 Task: Open a blank google sheet and write heading  Expense ManagerAdd Datesin a column and its values below  '2023-05-01, 2023-05-03, 2023-05-05, 2023-05-10, 2023-05-15, 2023-05-20, 2023-05-25 & 2023-05-31'Add Categories in next column and its values below  Food, Transportation, Utilities, Food, Housing, Entertainment, Utilities & FoodAdd Descriptionsin next column and its values below  Grocery Store, Bus Fare, Internet Bill, Restaurant, Rent, Movie Tickets, Electricity Bill & Grocery StoreAdd Amountin next column and its values below  $50, $5, $60, $30, $800, $20, $70 & $40Save page Blaze Sales 
Action: Mouse moved to (26, 74)
Screenshot: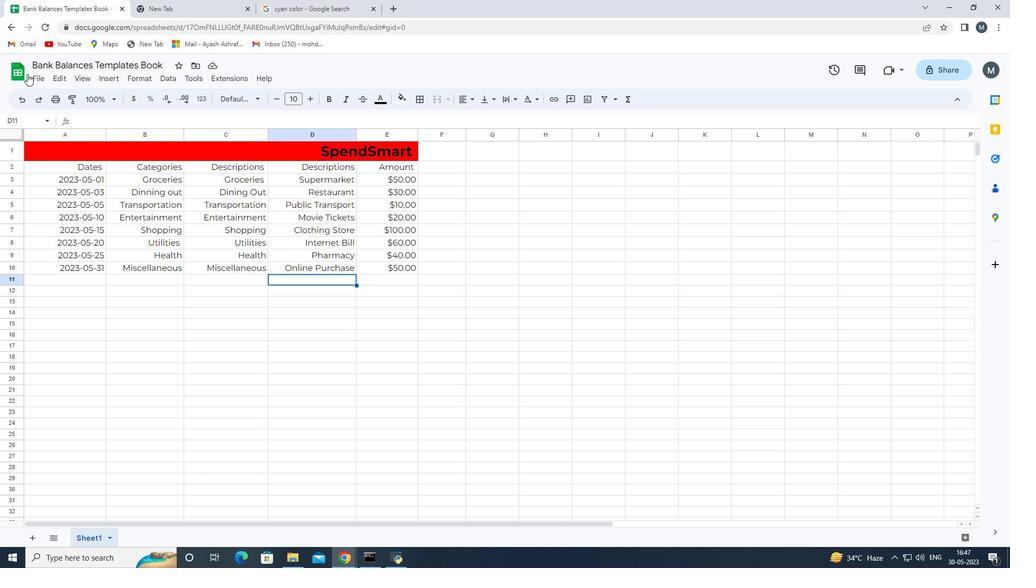 
Action: Mouse pressed left at (26, 74)
Screenshot: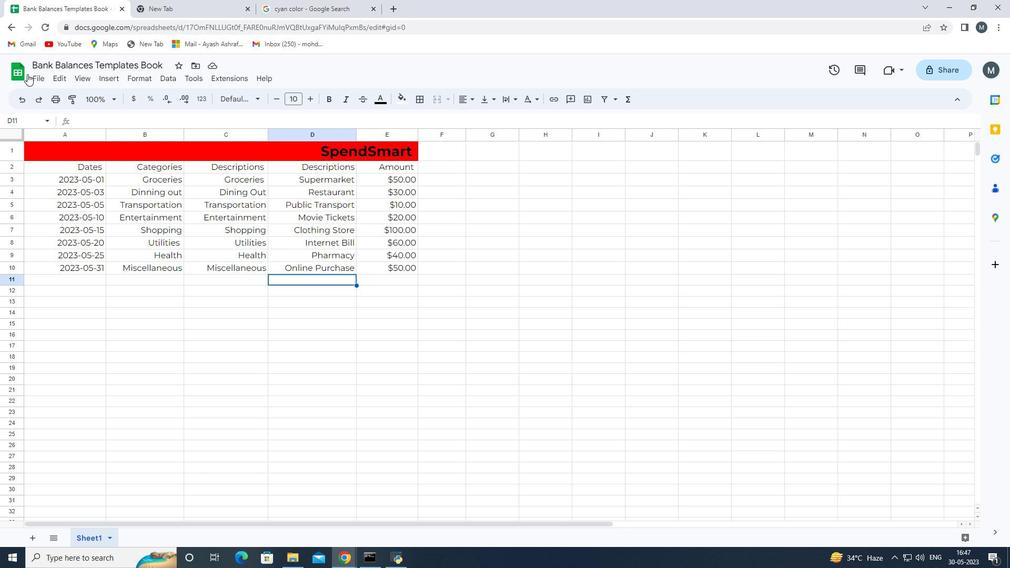 
Action: Mouse moved to (235, 165)
Screenshot: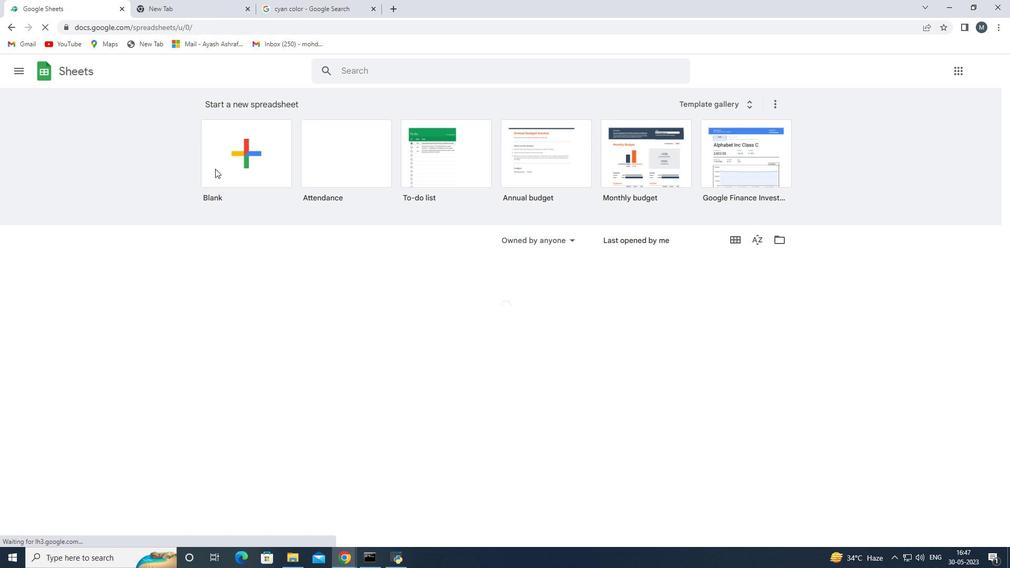 
Action: Mouse pressed left at (235, 165)
Screenshot: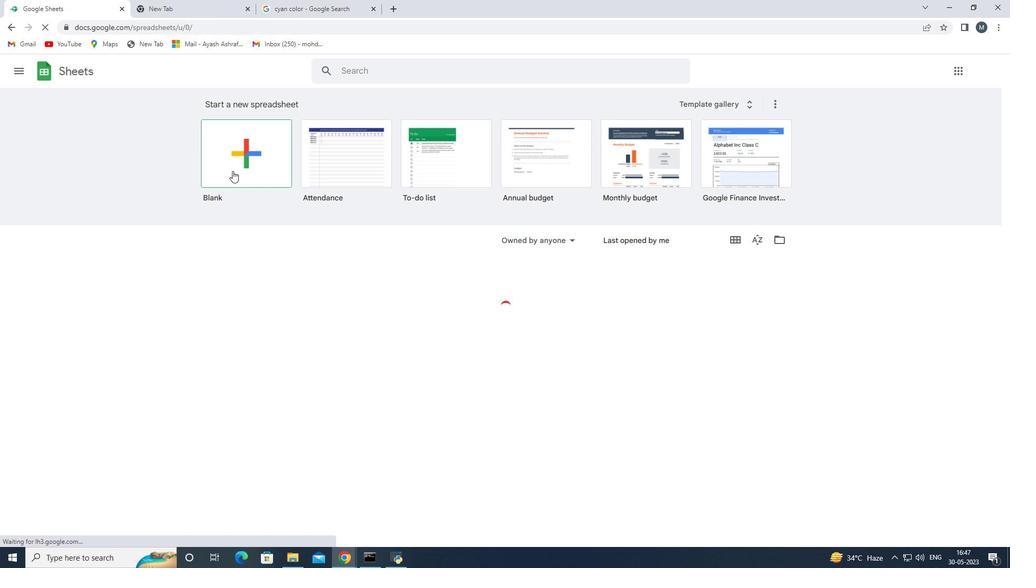 
Action: Mouse moved to (41, 149)
Screenshot: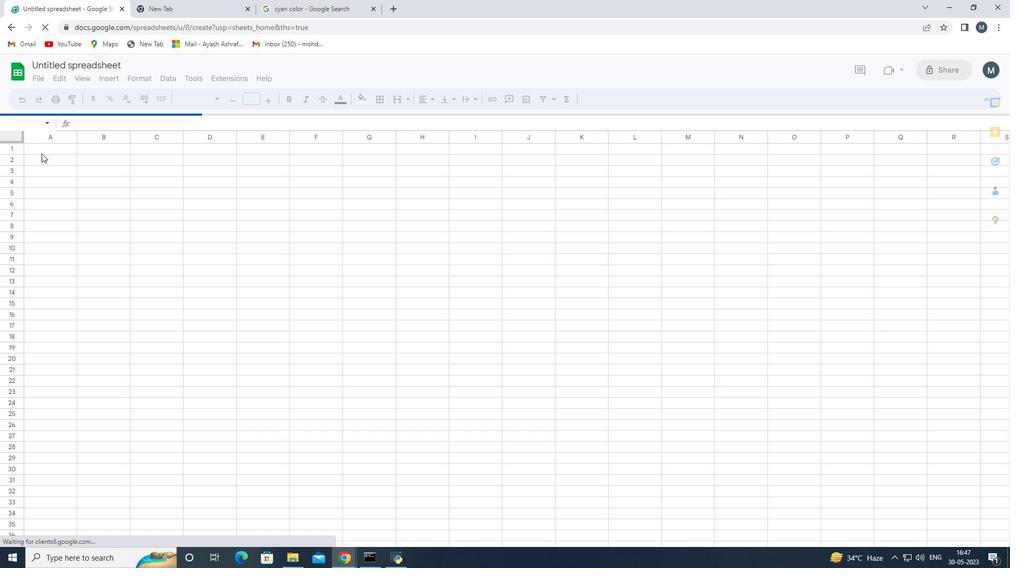 
Action: Mouse pressed left at (41, 149)
Screenshot: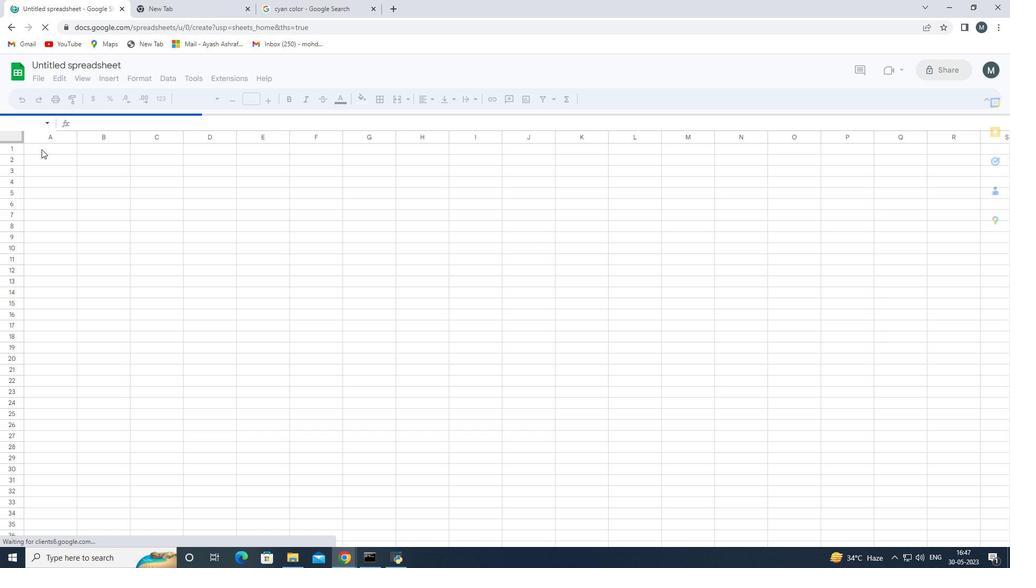 
Action: Mouse pressed left at (41, 149)
Screenshot: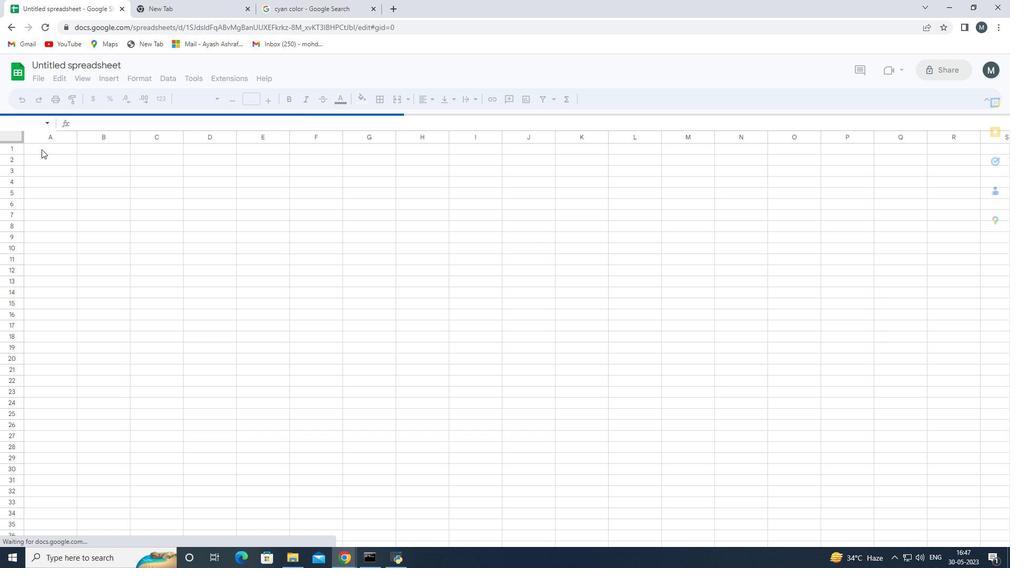 
Action: Mouse moved to (42, 147)
Screenshot: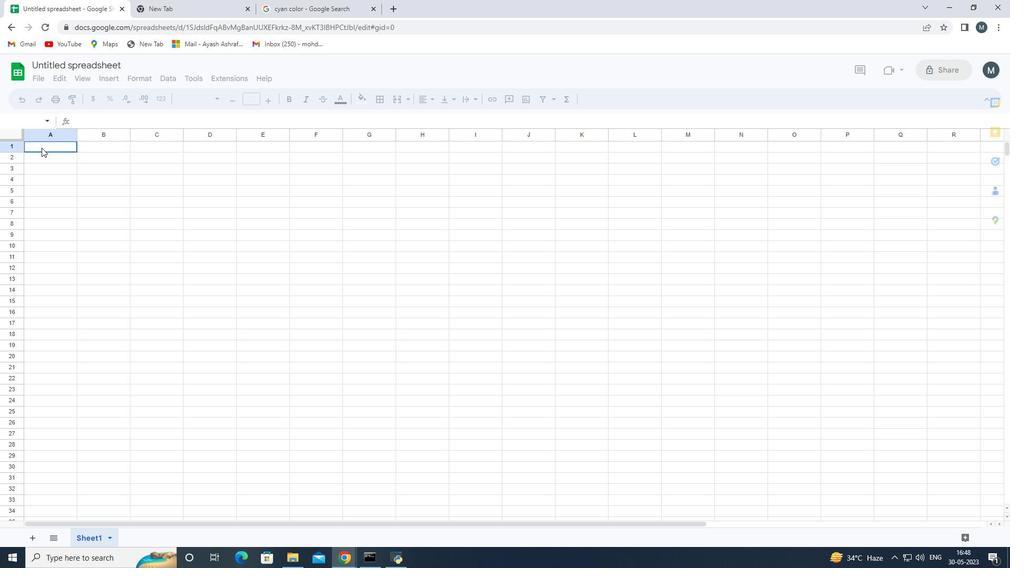 
Action: Mouse pressed left at (42, 147)
Screenshot: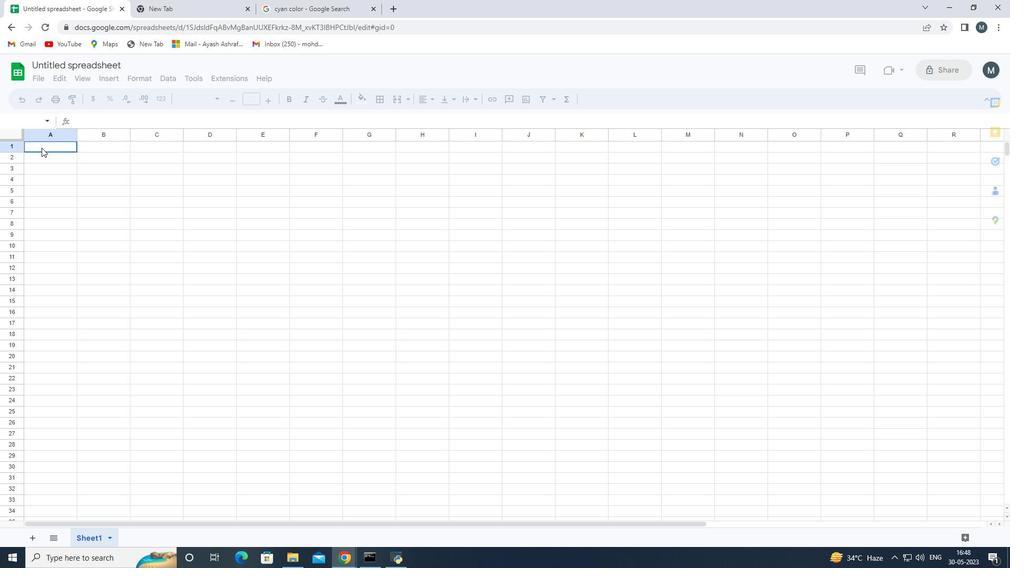 
Action: Key pressed <Key.shift>Heading<Key.shift><Key.shift><Key.shift><Key.shift><Key.shift><Key.shift>Expense<Key.space><Key.shift>MAnager<Key.backspace><Key.backspace><Key.backspace><Key.backspace><Key.backspace><Key.backspace>anager<Key.enter><Key.shift>Dates<Key.enter>
Screenshot: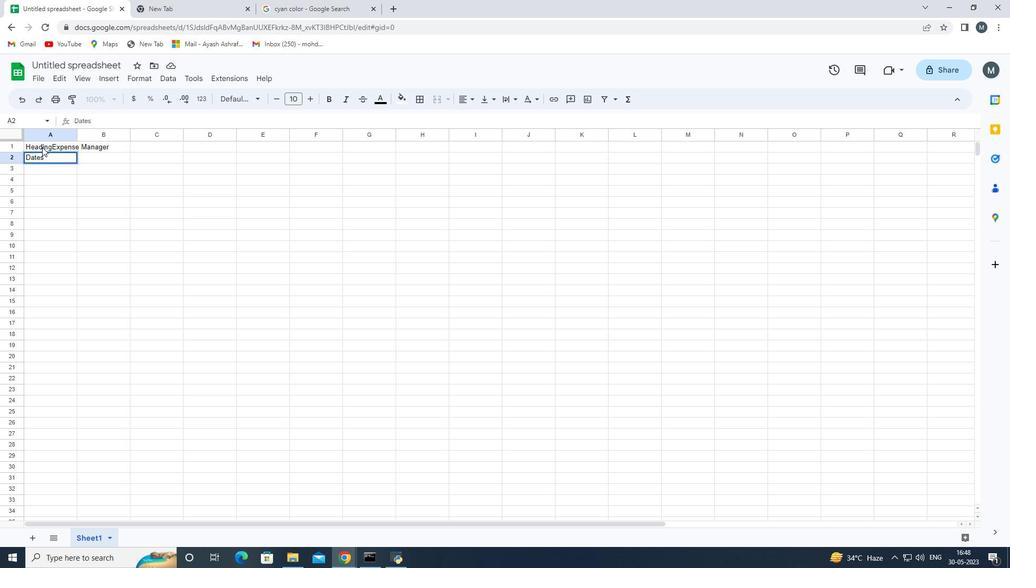 
Action: Mouse moved to (146, 126)
Screenshot: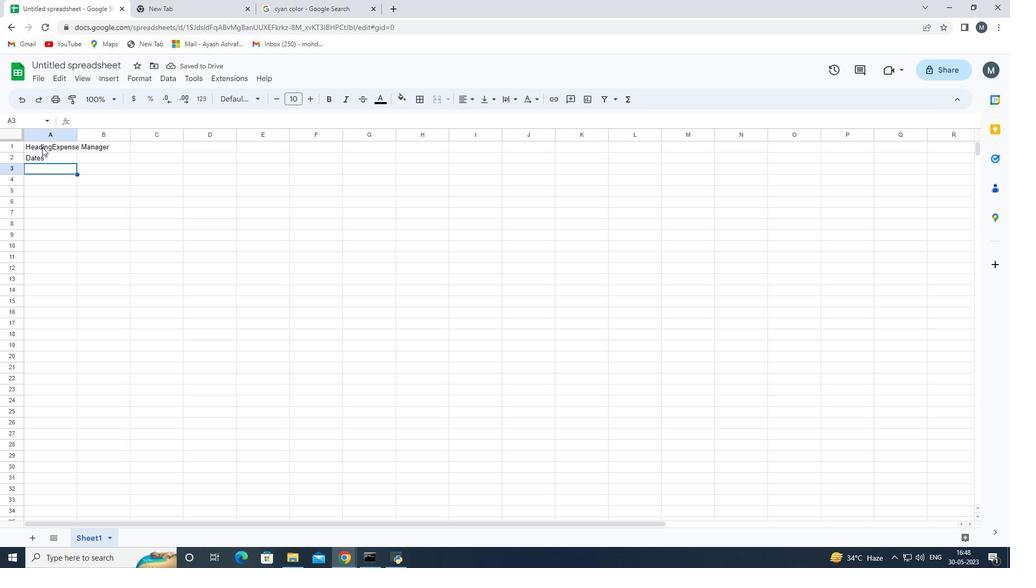 
Action: Key pressed 202
Screenshot: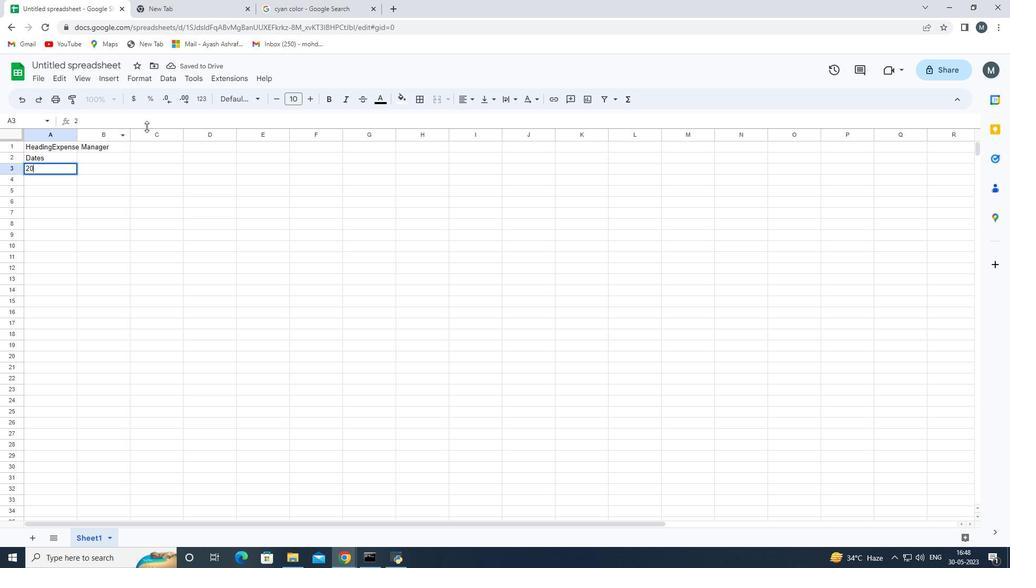 
Action: Mouse moved to (866, 113)
Screenshot: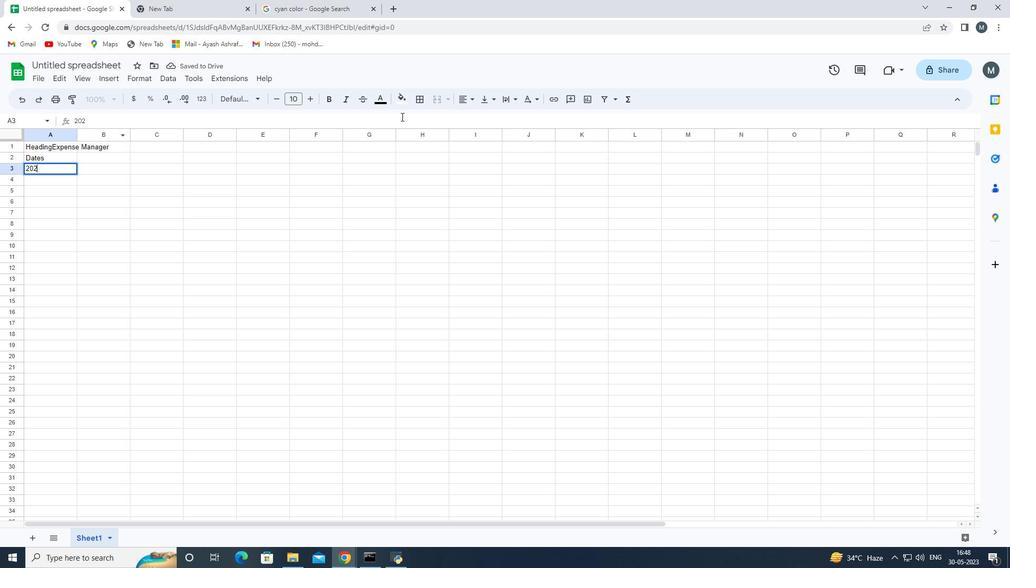 
Action: Key pressed 3-05-01<Key.enter>
Screenshot: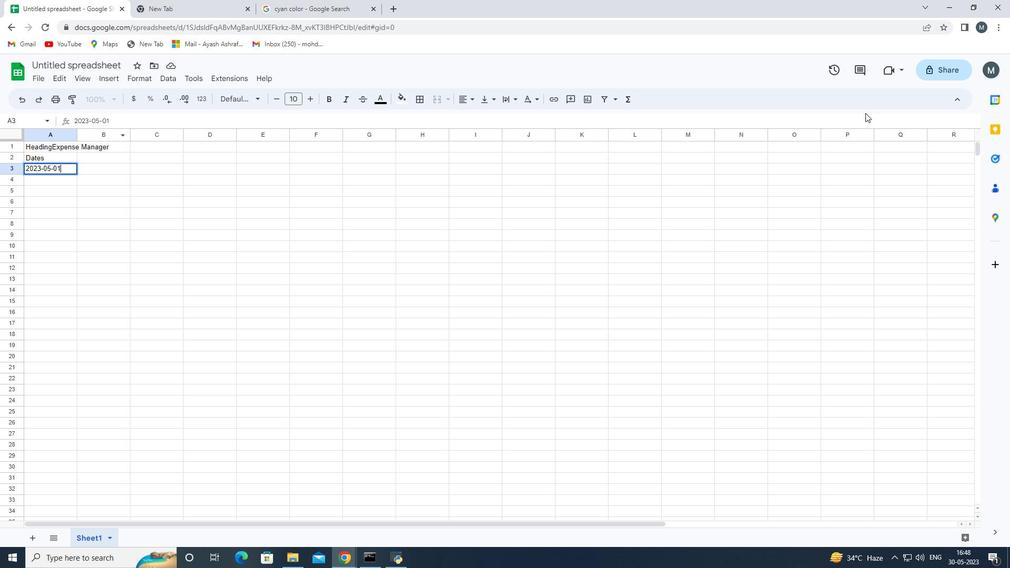 
Action: Mouse moved to (931, 119)
Screenshot: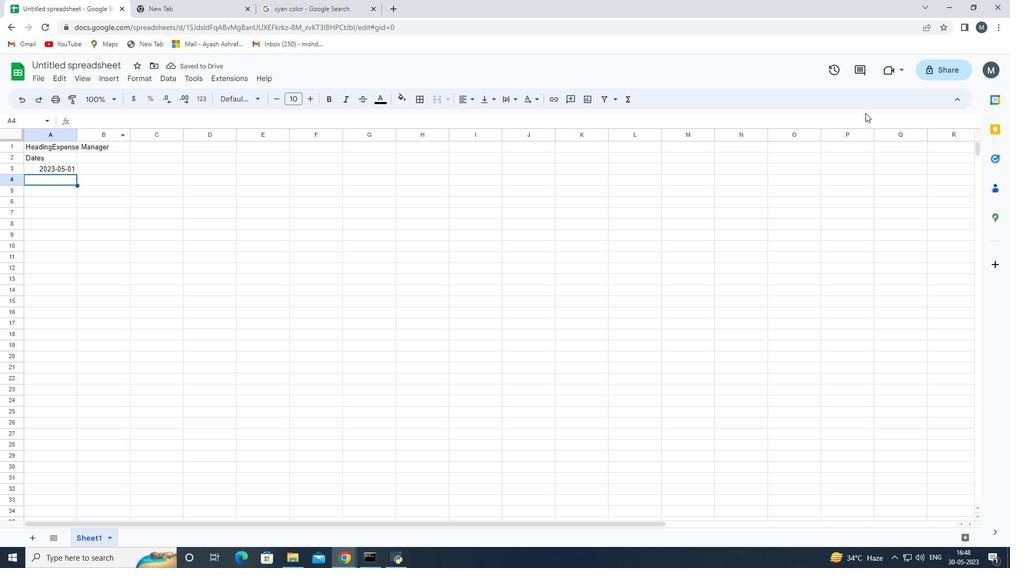 
Action: Key pressed 2023-05-
Screenshot: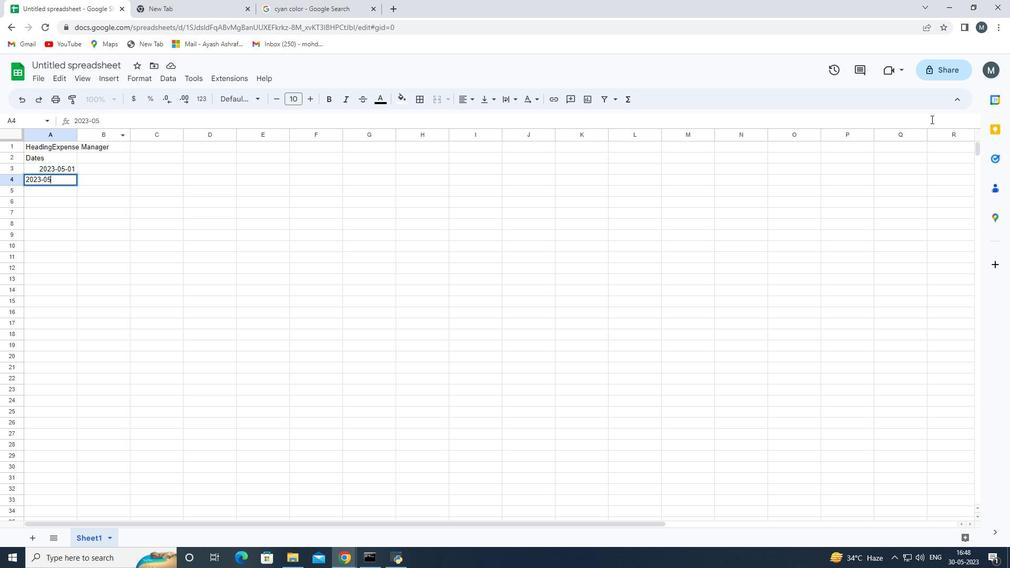 
Action: Mouse moved to (947, 121)
Screenshot: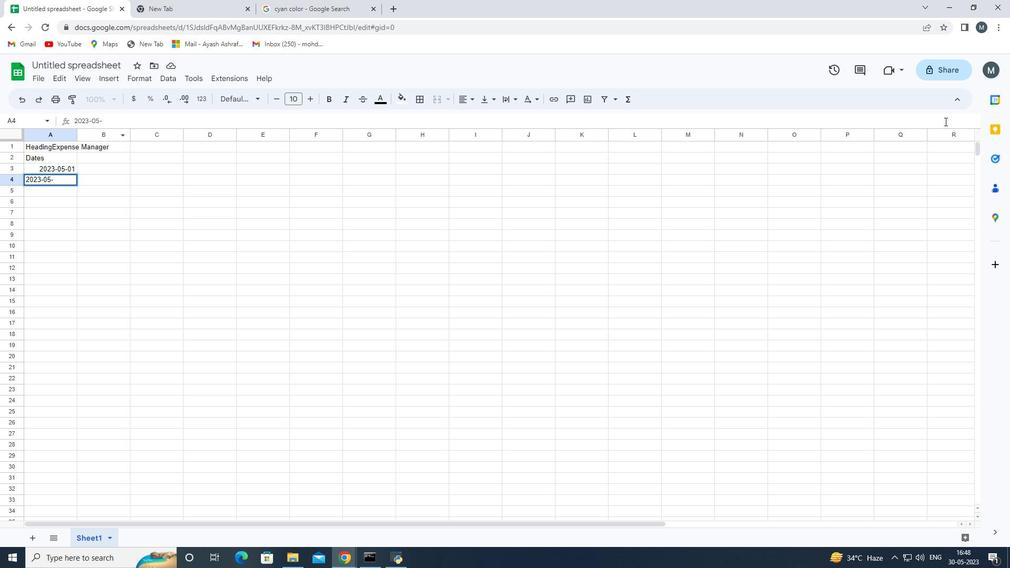 
Action: Key pressed 03-<Key.backspace><Key.enter>2023-05-05<Key.enter>2023
Screenshot: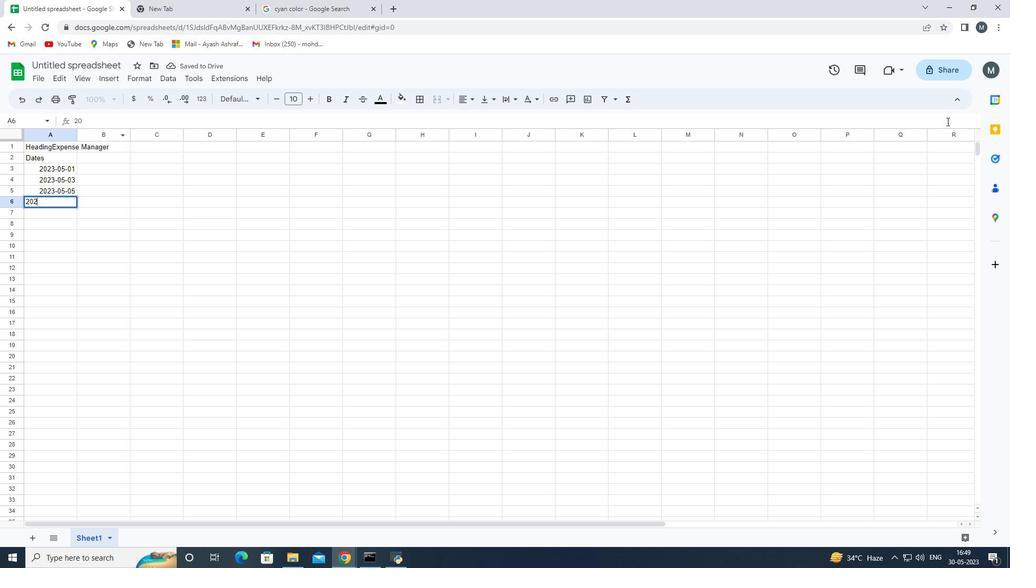 
Action: Mouse moved to (950, 121)
Screenshot: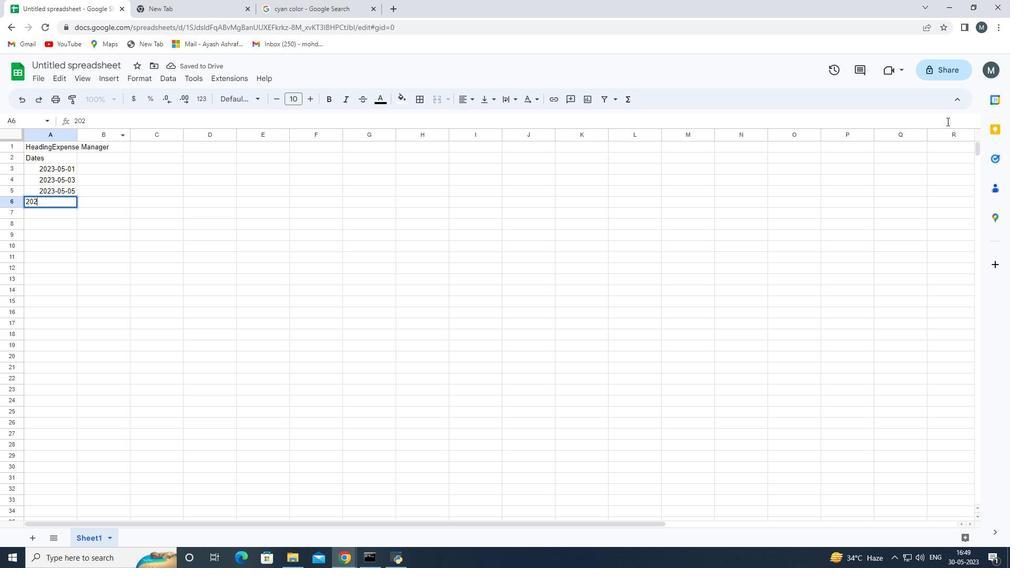 
Action: Key pressed -05
Screenshot: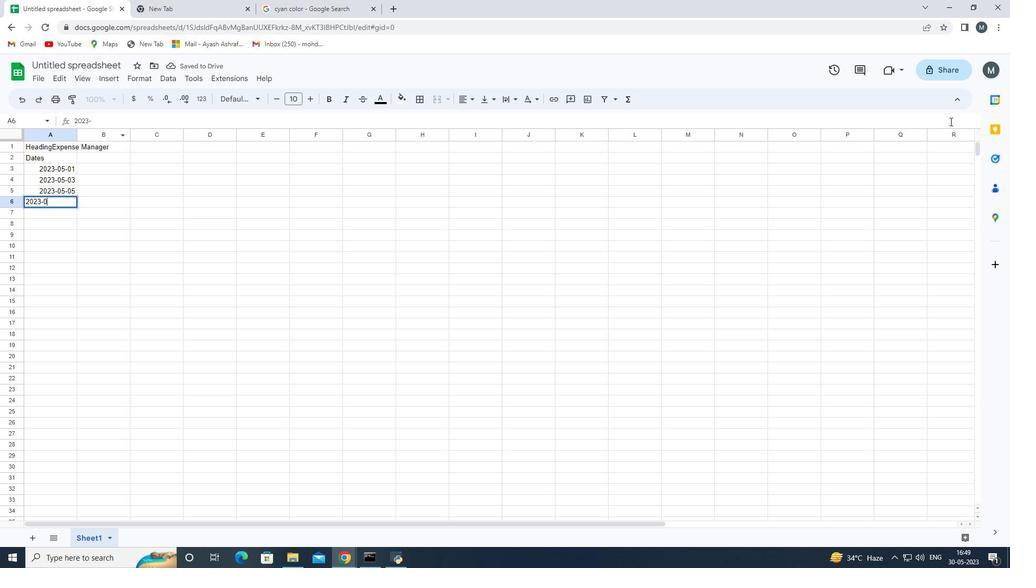 
Action: Mouse moved to (958, 119)
Screenshot: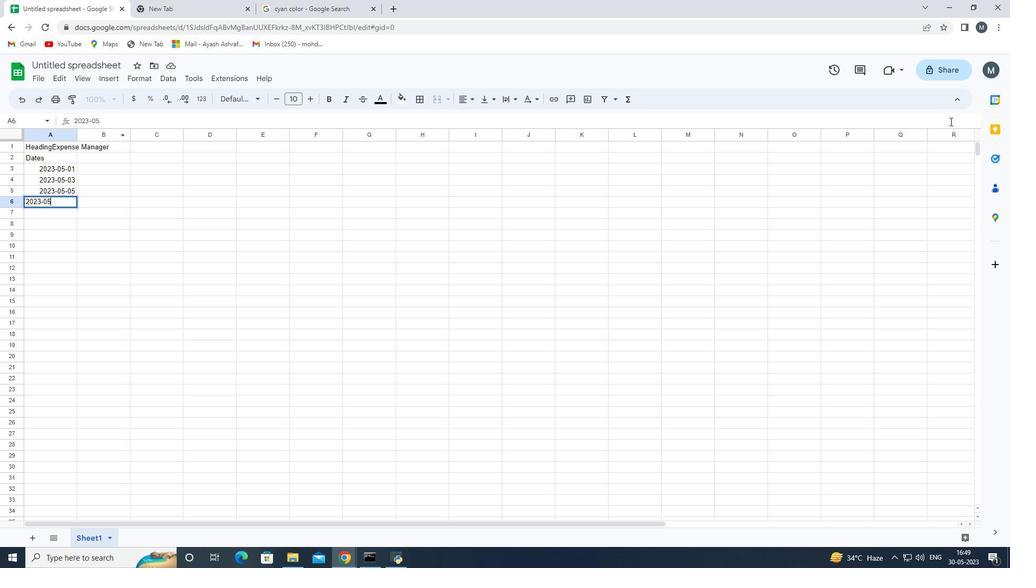 
Action: Key pressed -10<Key.enter>2023-05-15<Key.enter>2023-05-20<Key.enter>2023-05-25<Key.enter>2023-05-31<Key.enter>
Screenshot: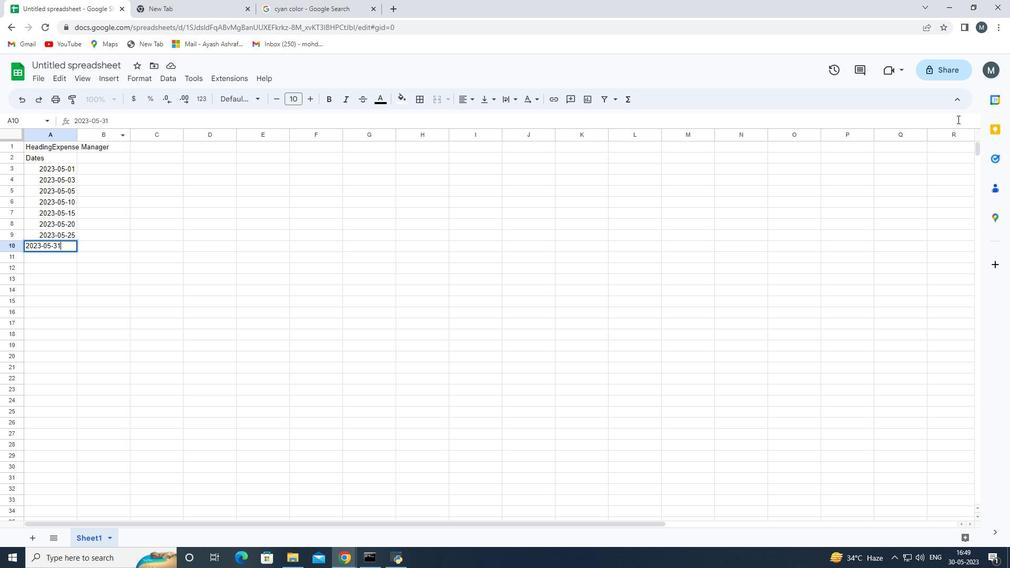 
Action: Mouse moved to (108, 170)
Screenshot: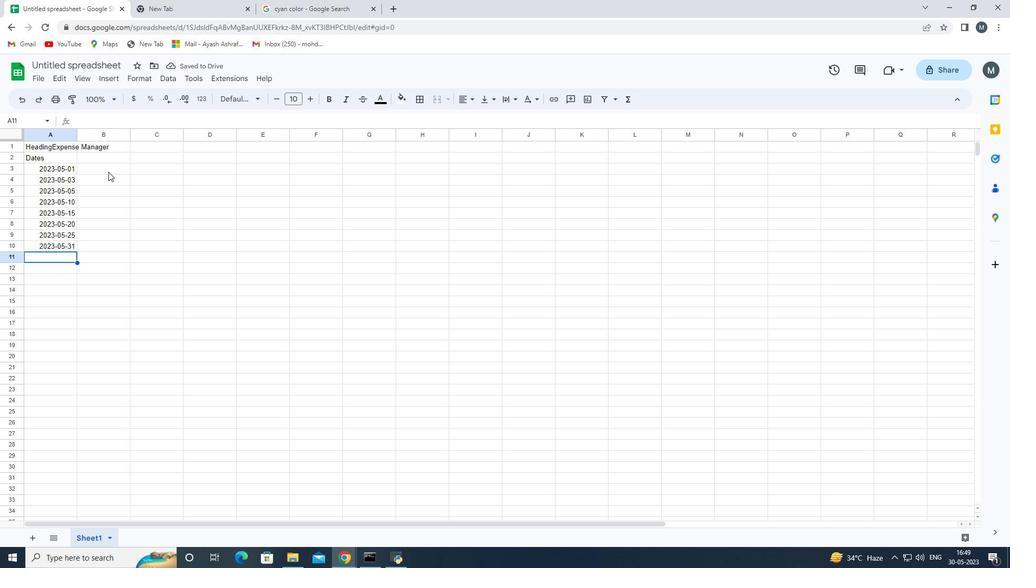 
Action: Mouse pressed left at (108, 170)
Screenshot: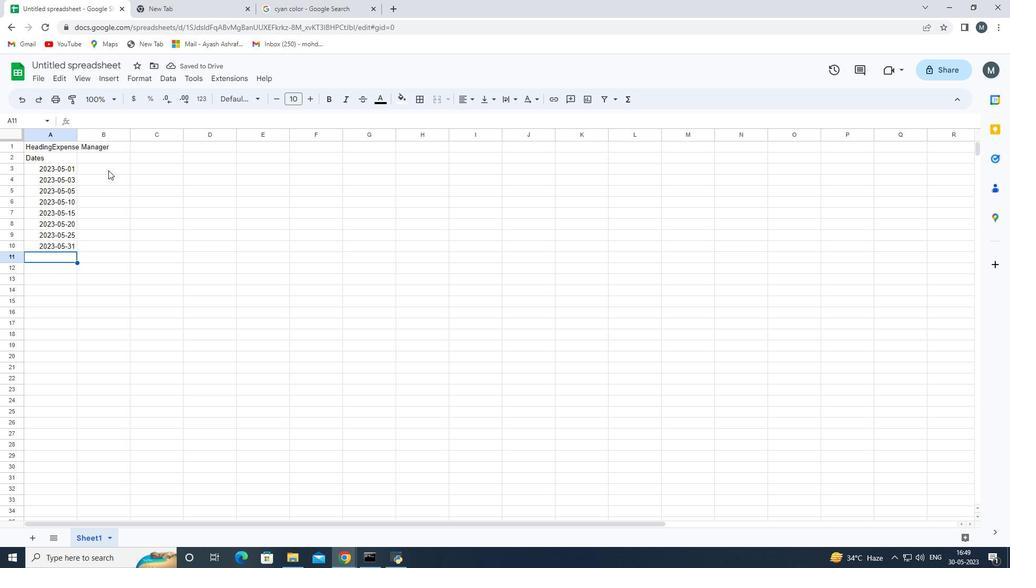 
Action: Mouse pressed left at (108, 170)
Screenshot: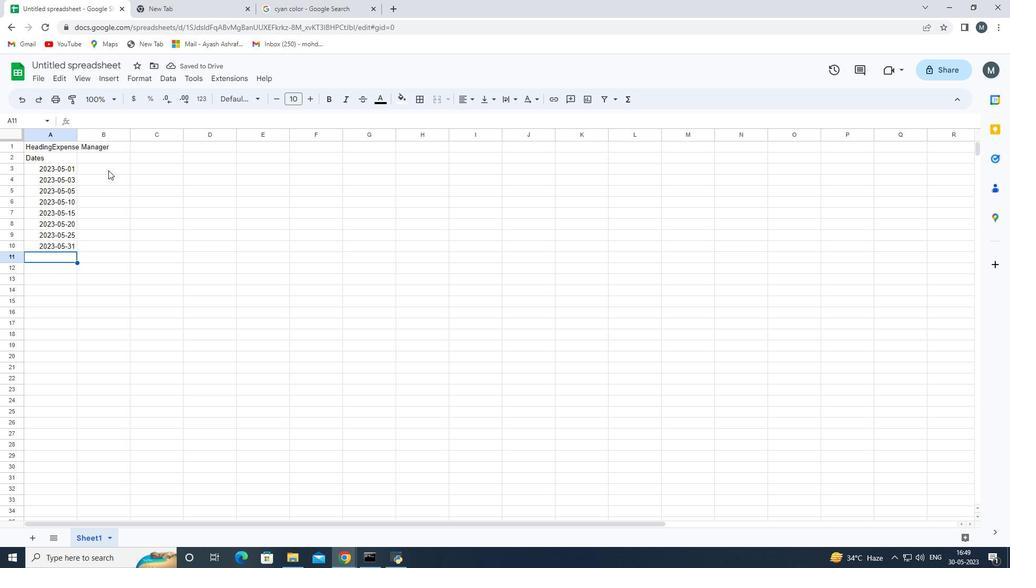 
Action: Key pressed c<Key.shift><Key.backspace><Key.shift>CAte<Key.backspace><Key.backspace><Key.backspace>ategories<Key.enter><Key.shift><Key.shift>Food<Key.space><Key.enter><Key.shift>Transportation<Key.space><Key.shift>Ut<Key.backspace><Key.backspace><Key.enter><Key.shift>Utilities<Key.enter><Key.shift>Food<Key.enter><Key.shift><Key.shift><Key.shift><Key.shift><Key.shift><Key.shift><Key.shift><Key.shift><Key.shift><Key.shift>Housing<Key.enter><Key.shift><Key.shift><Key.shift><Key.shift><Key.shift><Key.shift><Key.shift><Key.shift>Entertainment<Key.enter><Key.shift>Utilities<Key.enter>
Screenshot: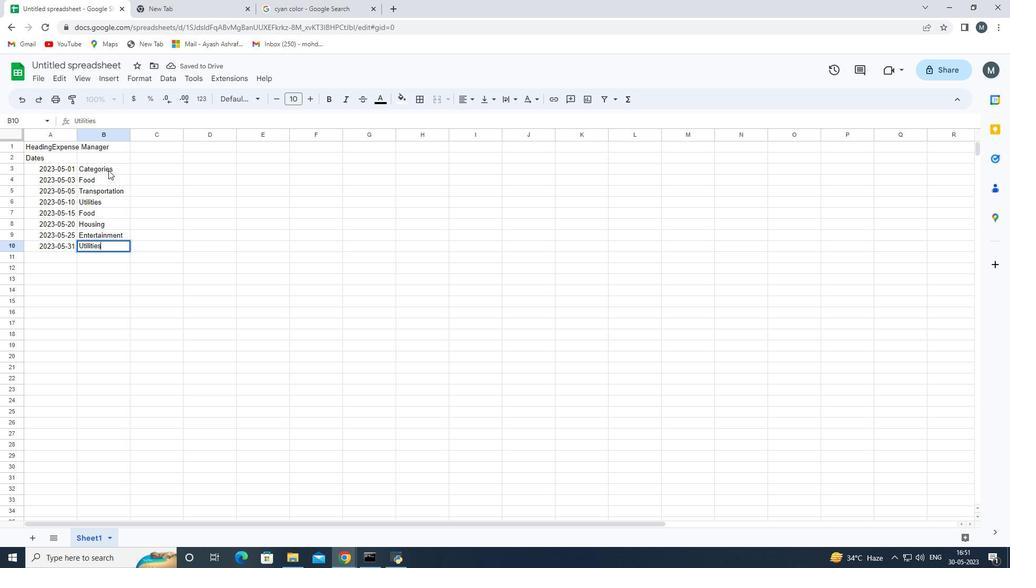 
Action: Mouse moved to (159, 166)
Screenshot: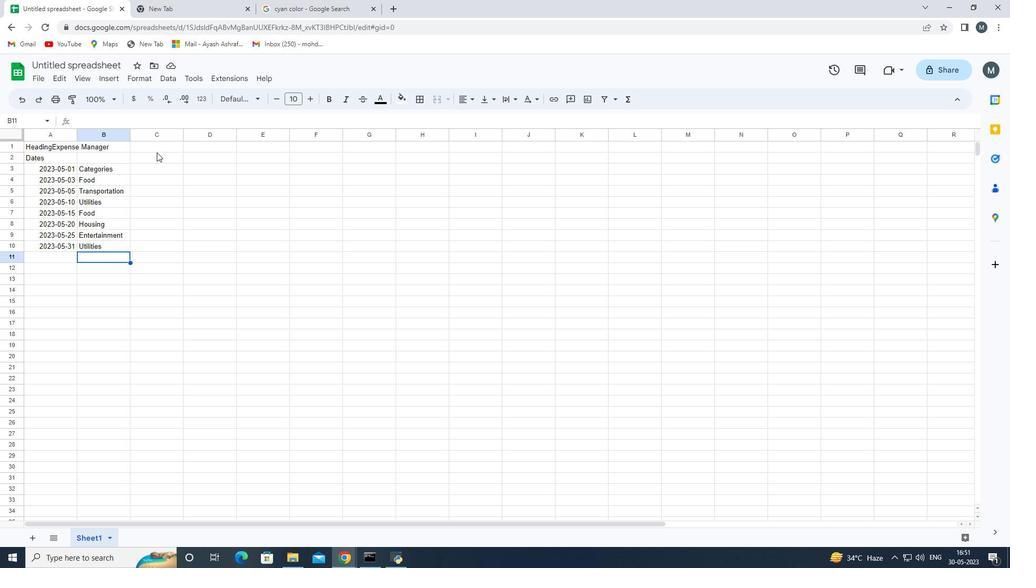 
Action: Mouse pressed left at (159, 166)
Screenshot: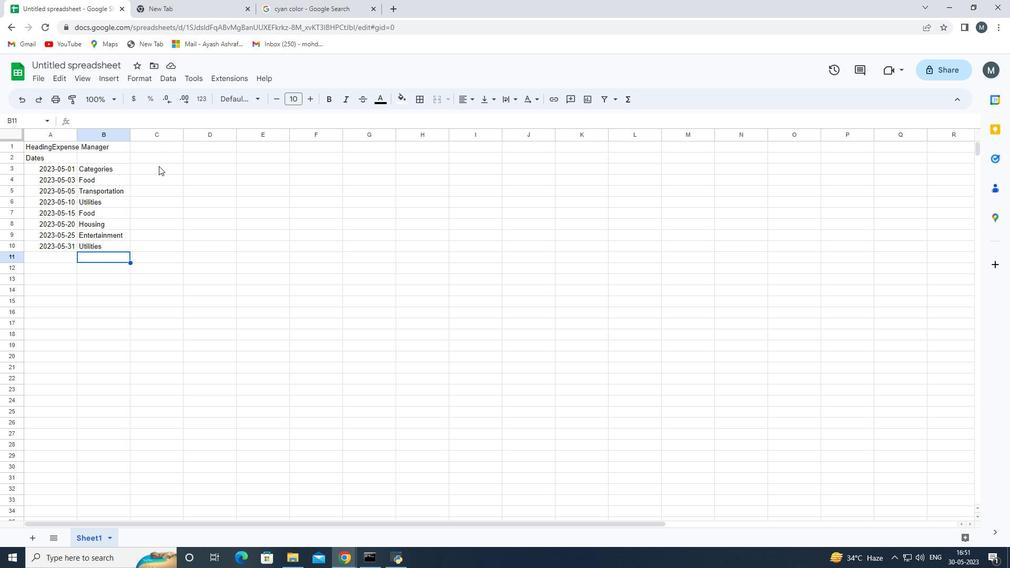 
Action: Mouse moved to (105, 164)
Screenshot: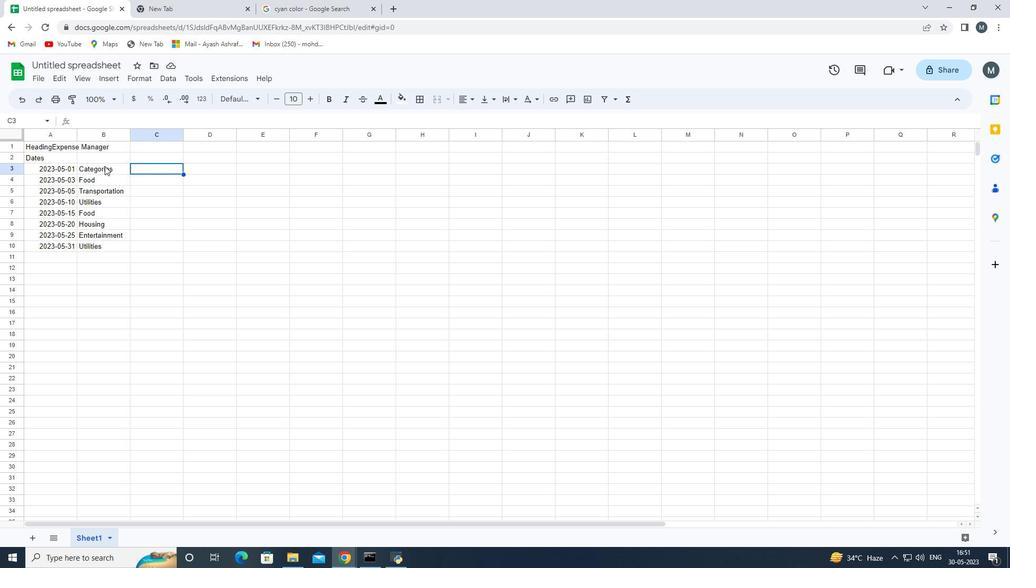 
Action: Mouse pressed left at (105, 164)
Screenshot: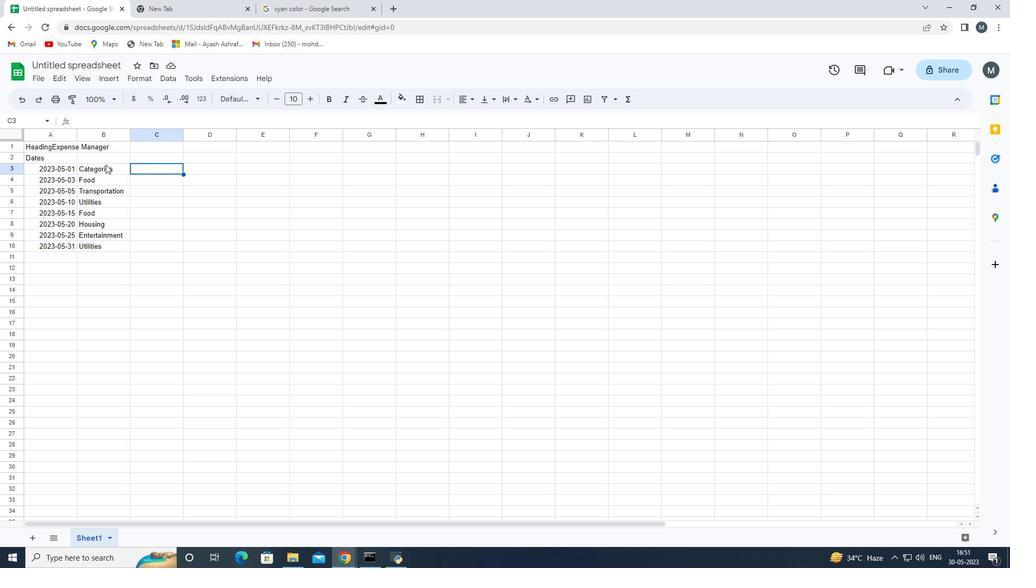 
Action: Mouse moved to (96, 257)
Screenshot: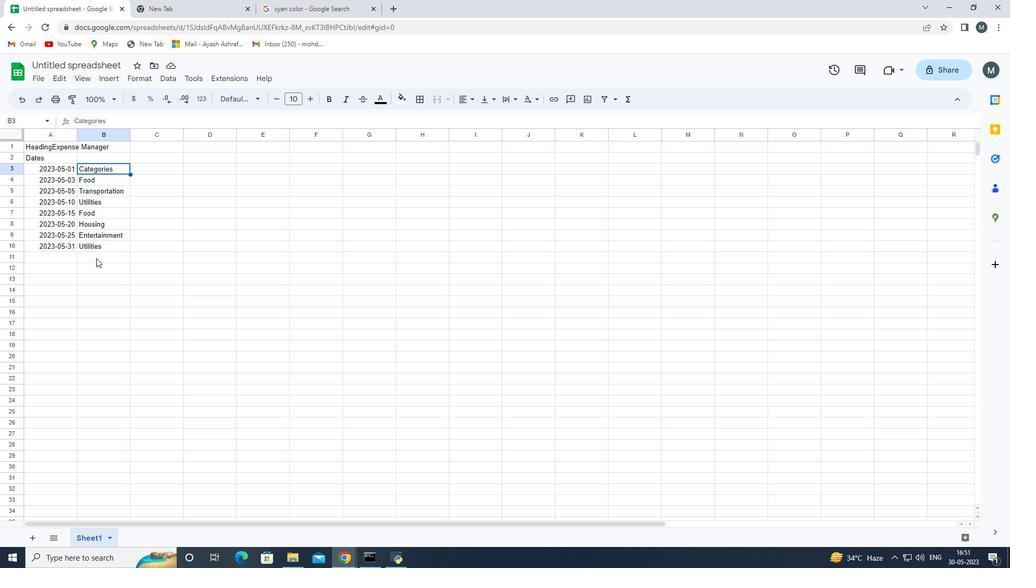
Action: Mouse pressed left at (96, 257)
Screenshot: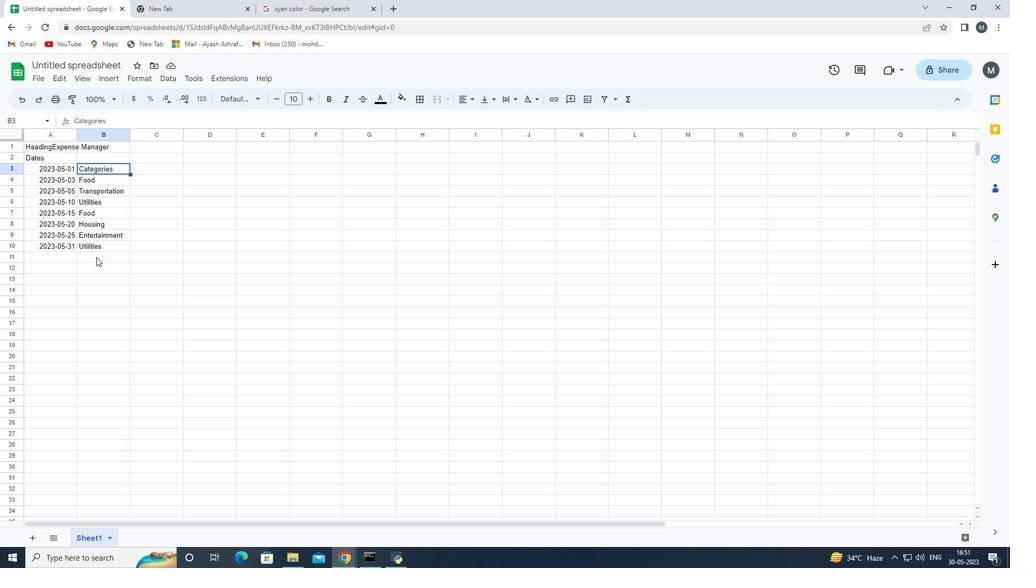 
Action: Mouse moved to (99, 245)
Screenshot: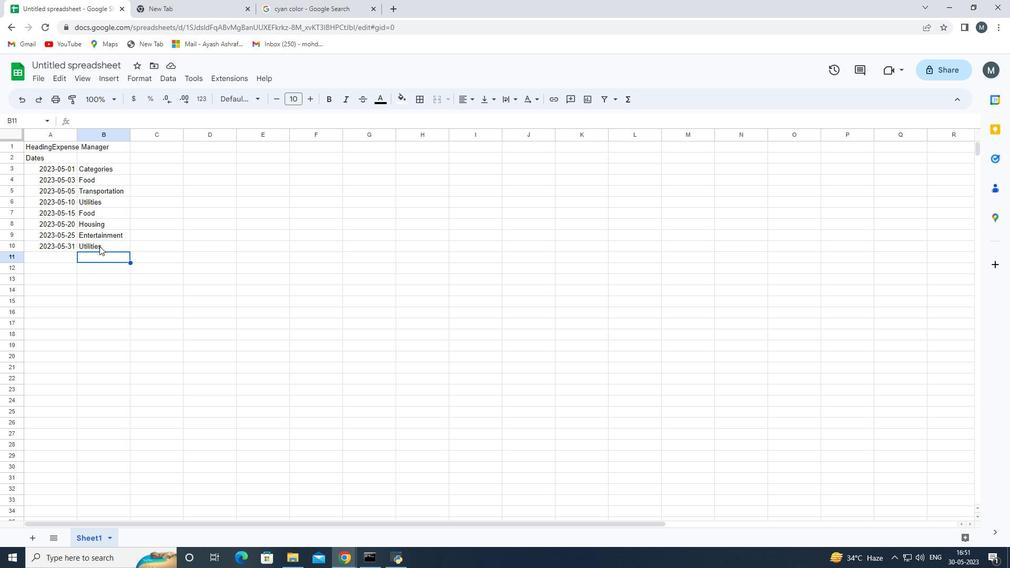 
Action: Mouse pressed left at (99, 245)
Screenshot: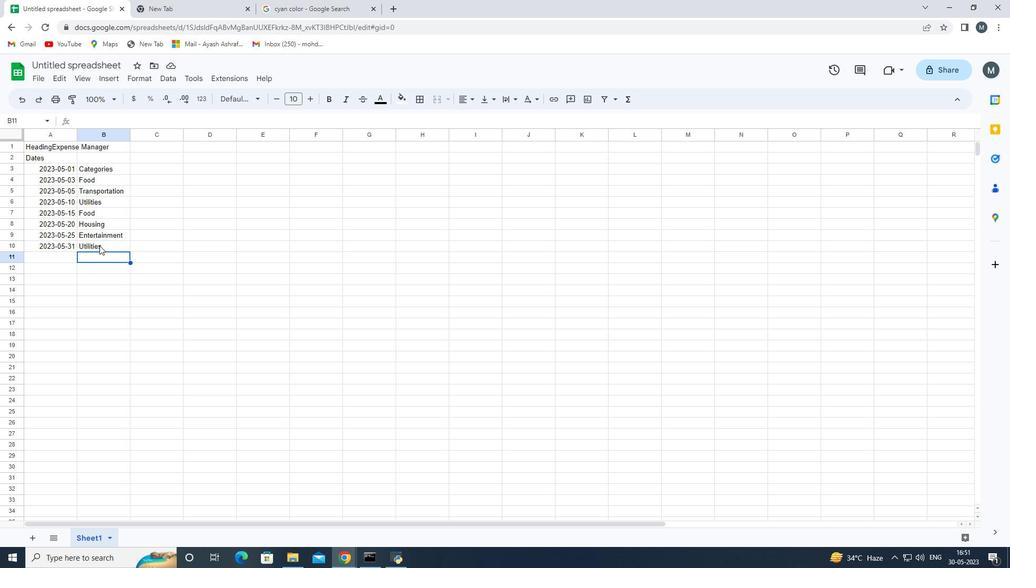 
Action: Mouse pressed left at (99, 245)
Screenshot: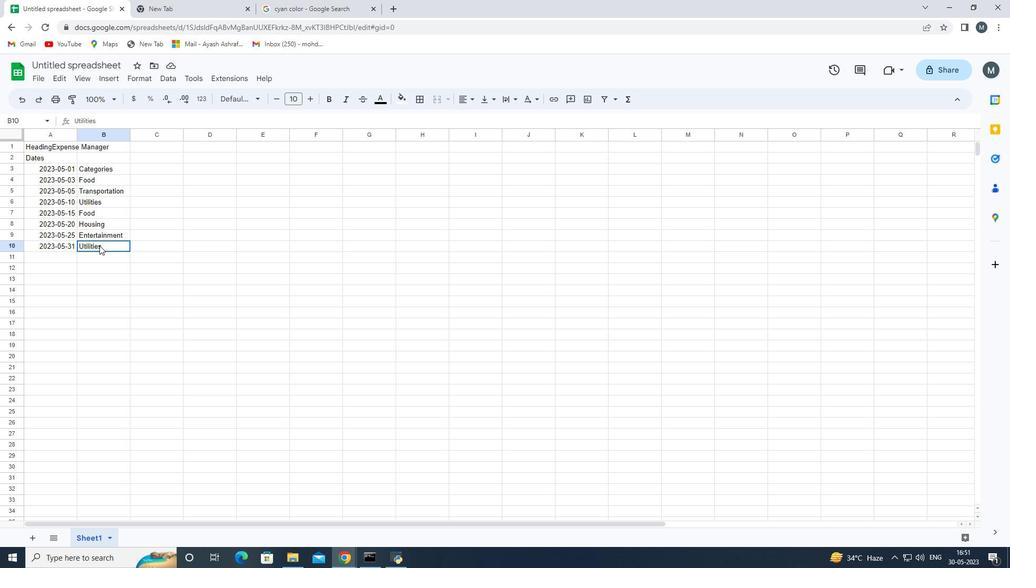 
Action: Mouse moved to (110, 170)
Screenshot: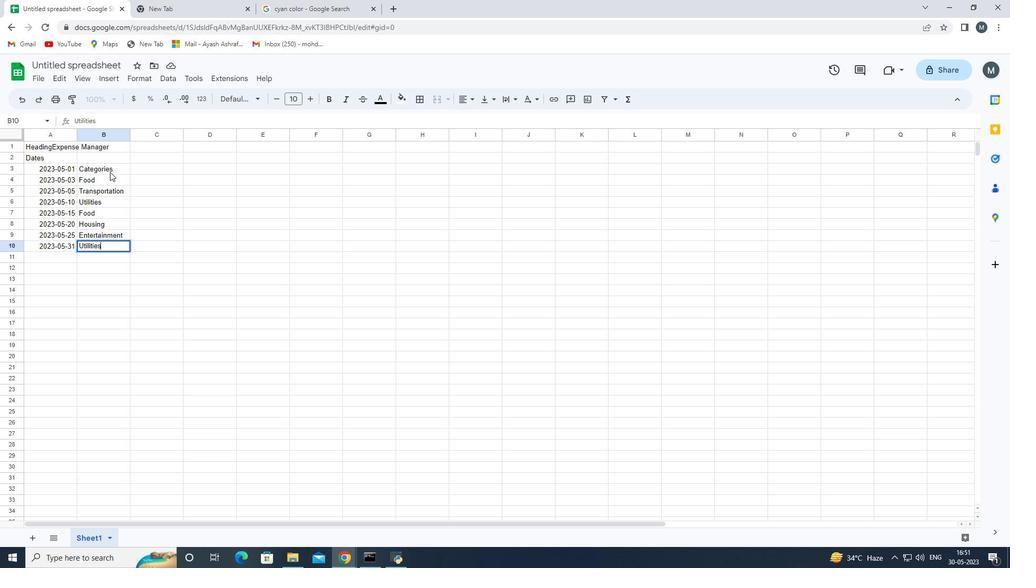 
Action: Mouse pressed left at (110, 170)
Screenshot: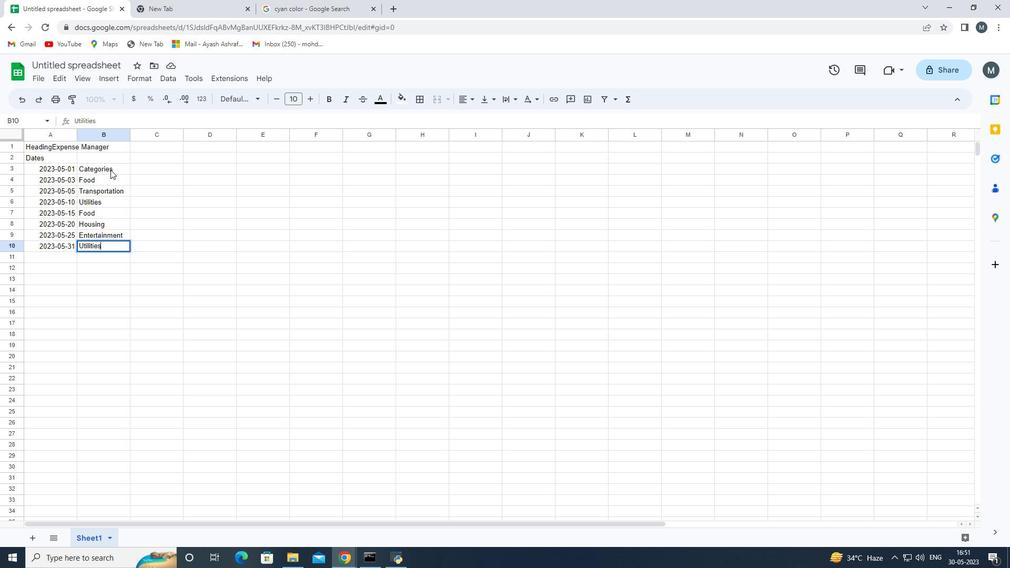 
Action: Mouse moved to (96, 254)
Screenshot: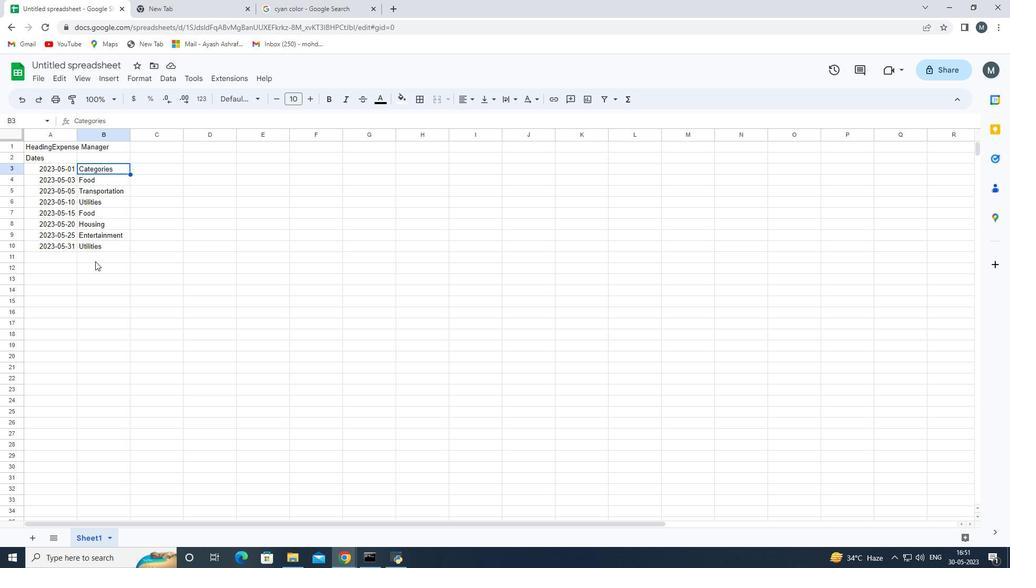 
Action: Mouse pressed left at (96, 254)
Screenshot: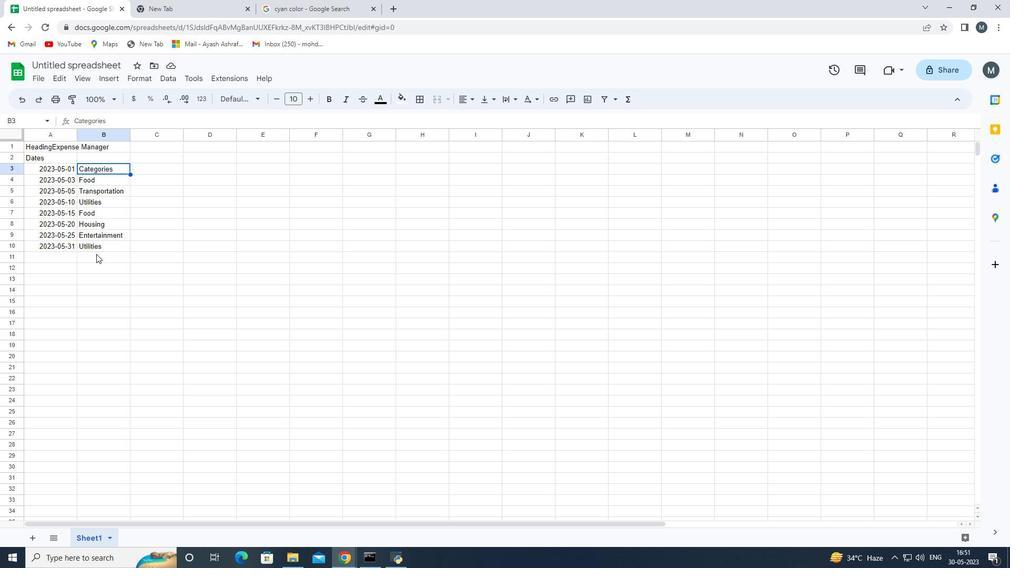 
Action: Mouse pressed left at (96, 254)
Screenshot: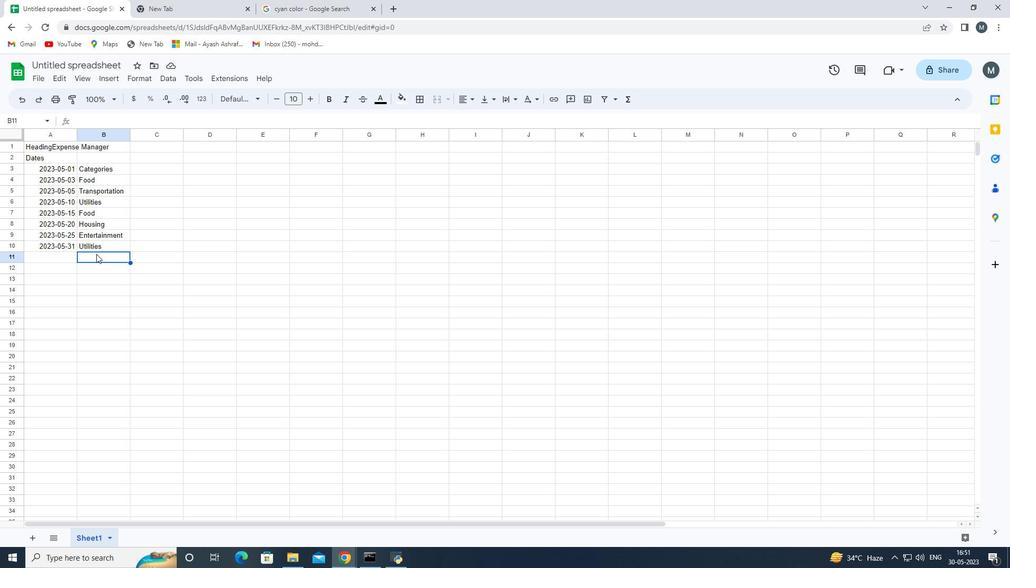 
Action: Mouse moved to (96, 253)
Screenshot: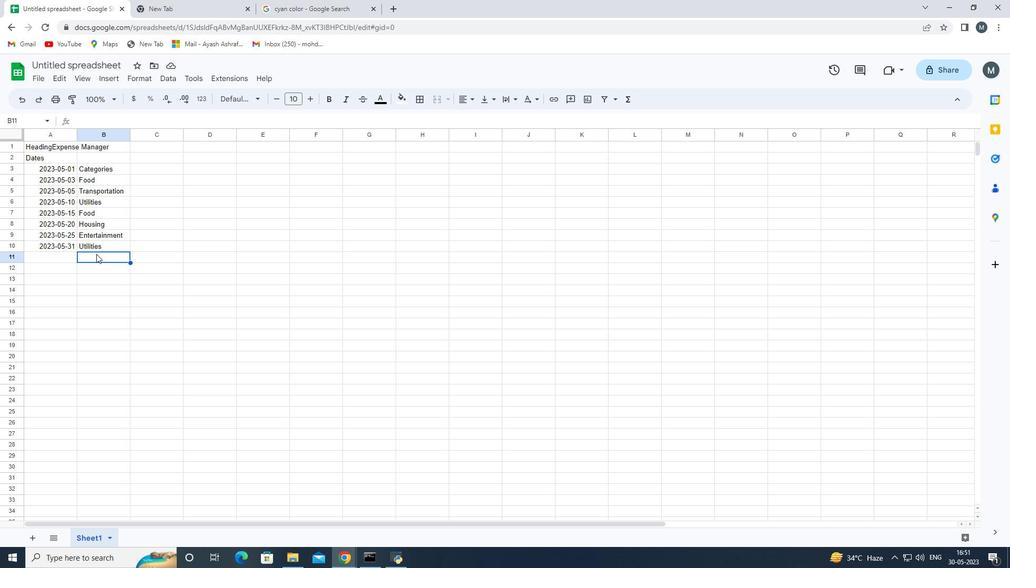
Action: Mouse pressed left at (96, 253)
Screenshot: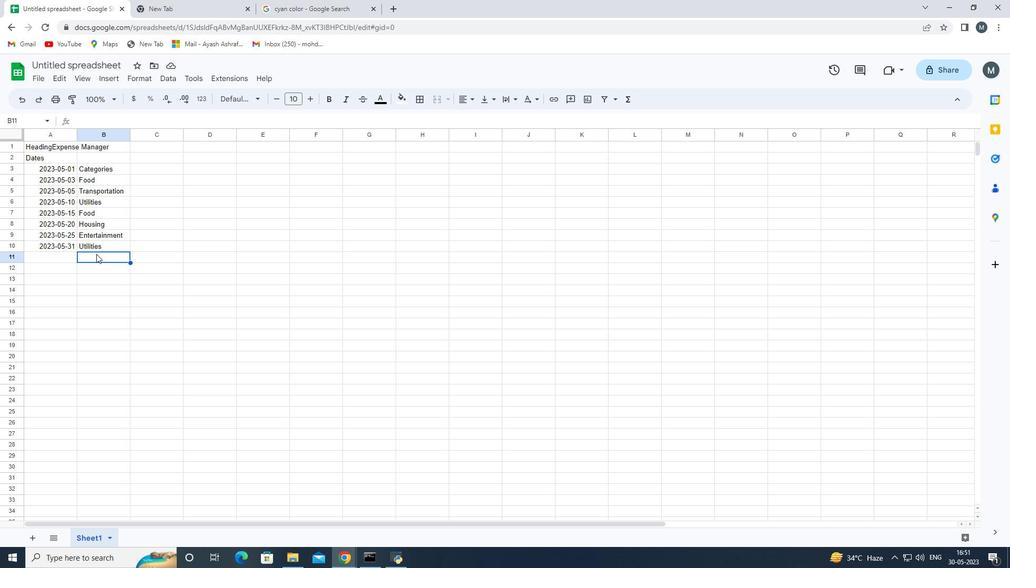 
Action: Key pressed <Key.shift><Key.shift><Key.shift>Food<Key.enter>
Screenshot: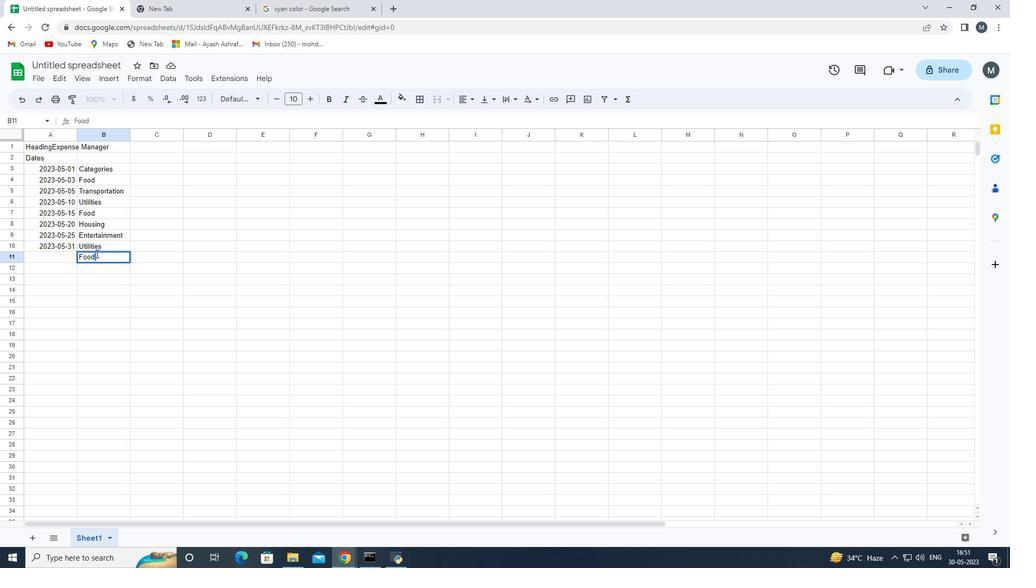 
Action: Mouse moved to (101, 169)
Screenshot: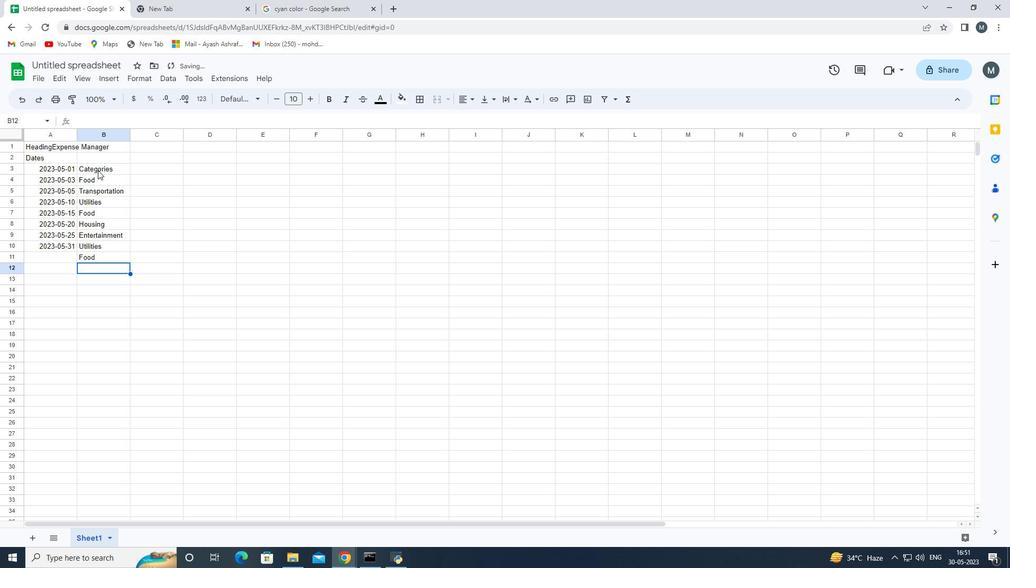 
Action: Mouse pressed left at (101, 169)
Screenshot: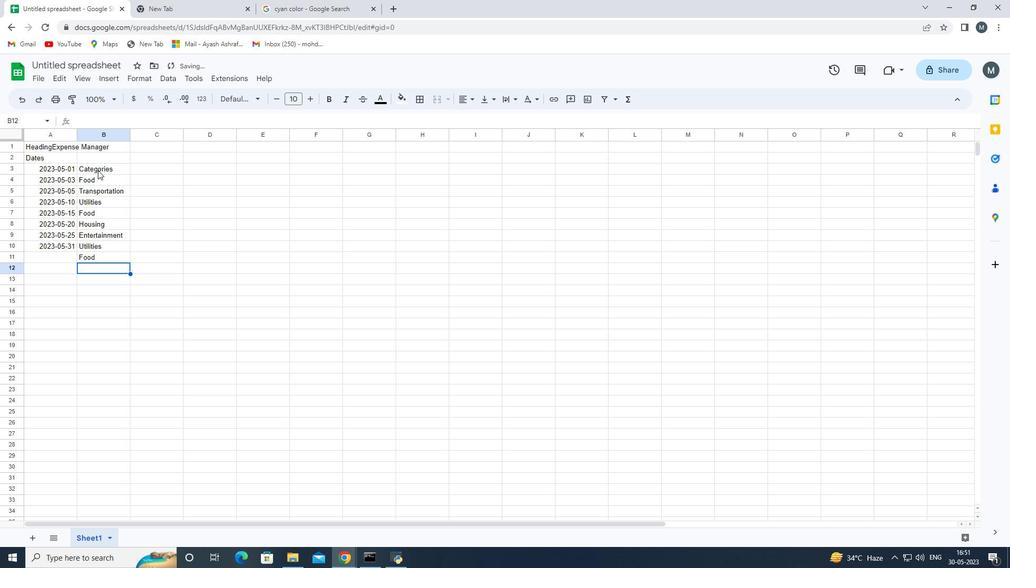
Action: Key pressed ctrl+C
Screenshot: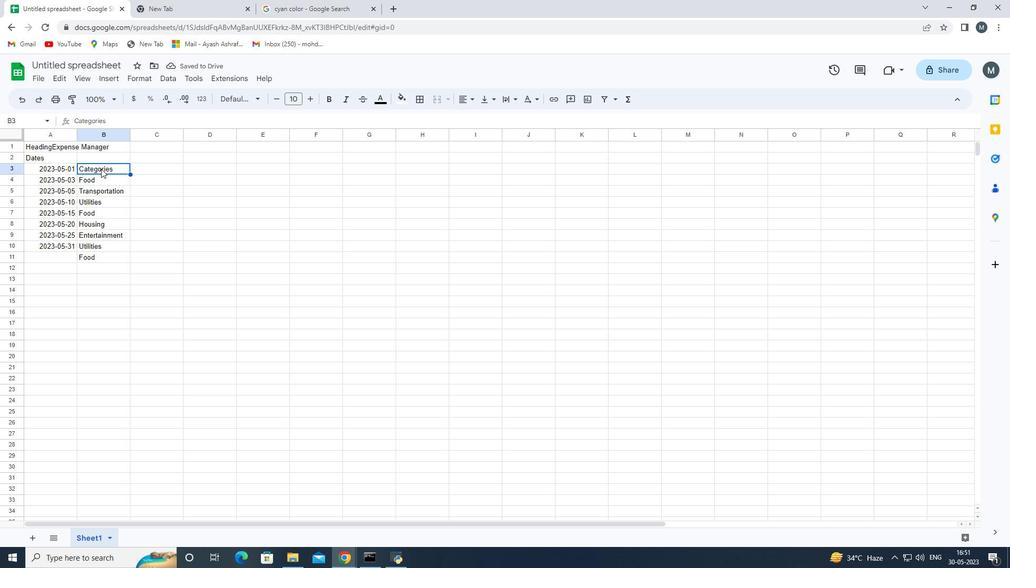 
Action: Mouse moved to (103, 157)
Screenshot: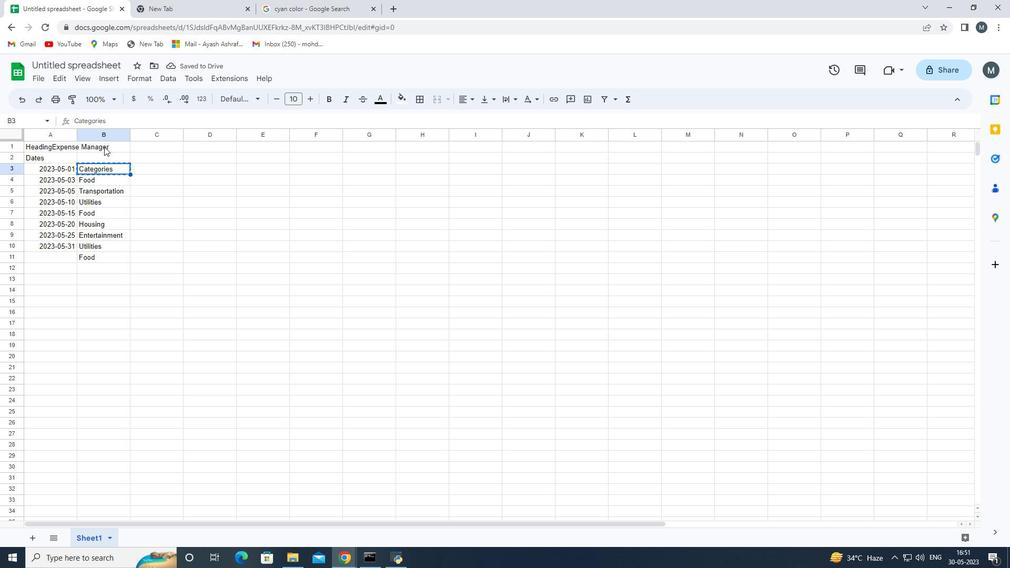 
Action: Mouse pressed left at (103, 157)
Screenshot: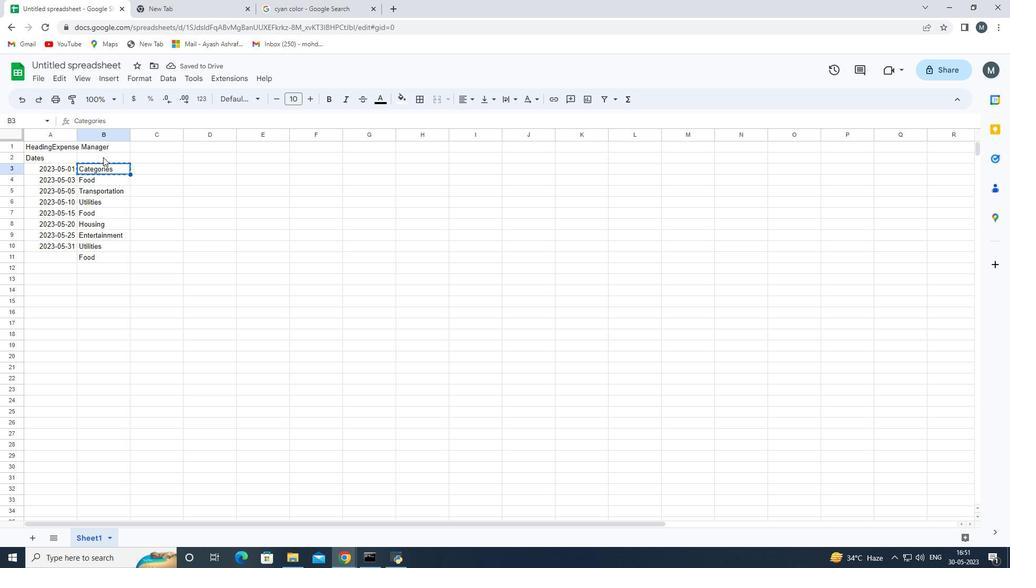 
Action: Mouse moved to (103, 157)
Screenshot: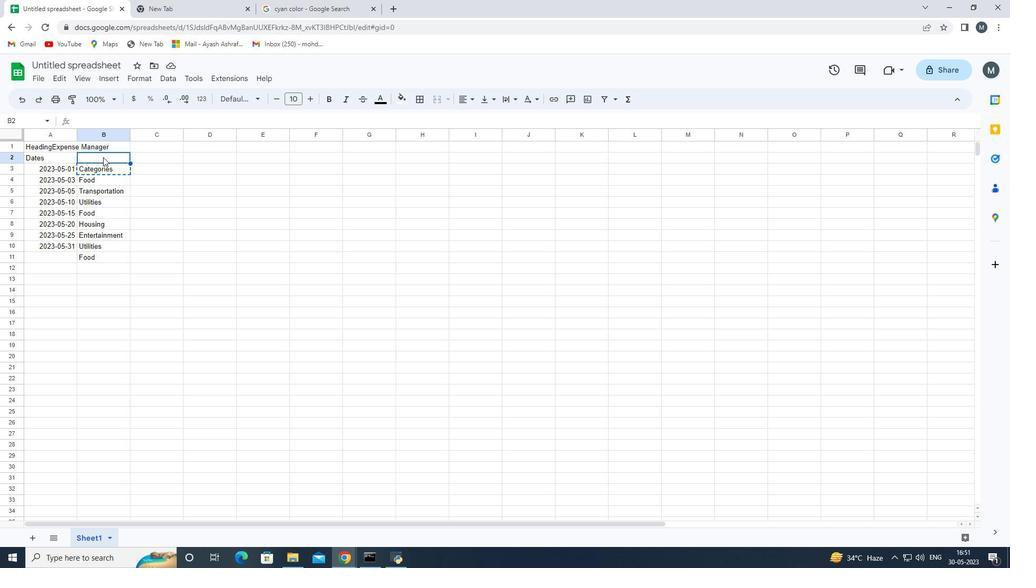 
Action: Key pressed ctrl+V
Screenshot: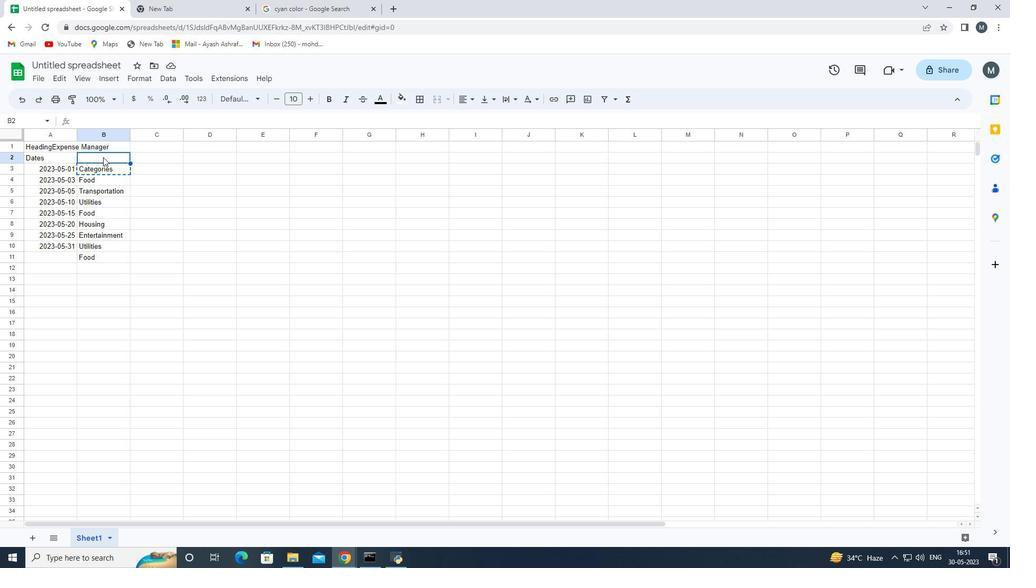 
Action: Mouse moved to (101, 171)
Screenshot: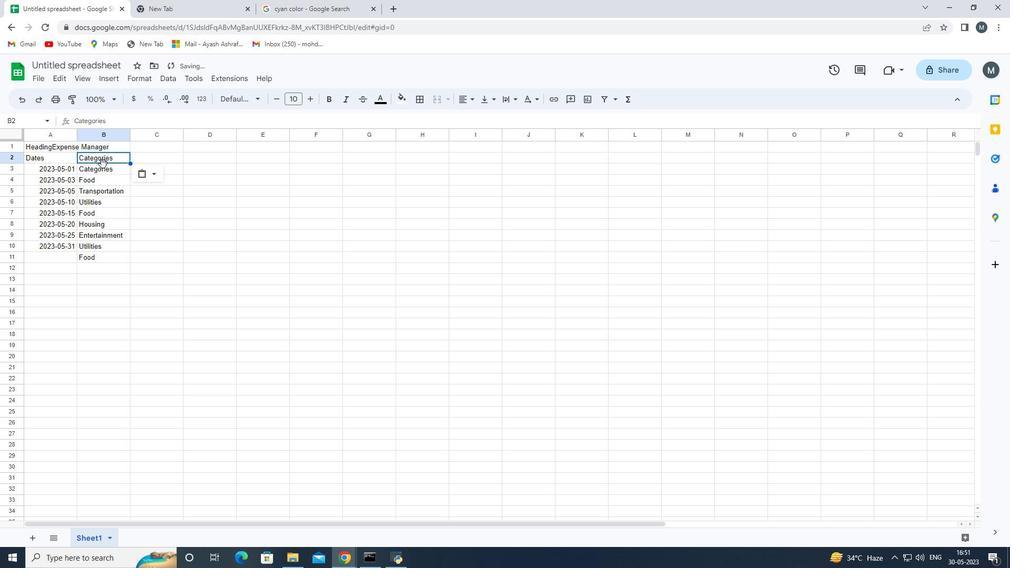 
Action: Mouse pressed left at (101, 171)
Screenshot: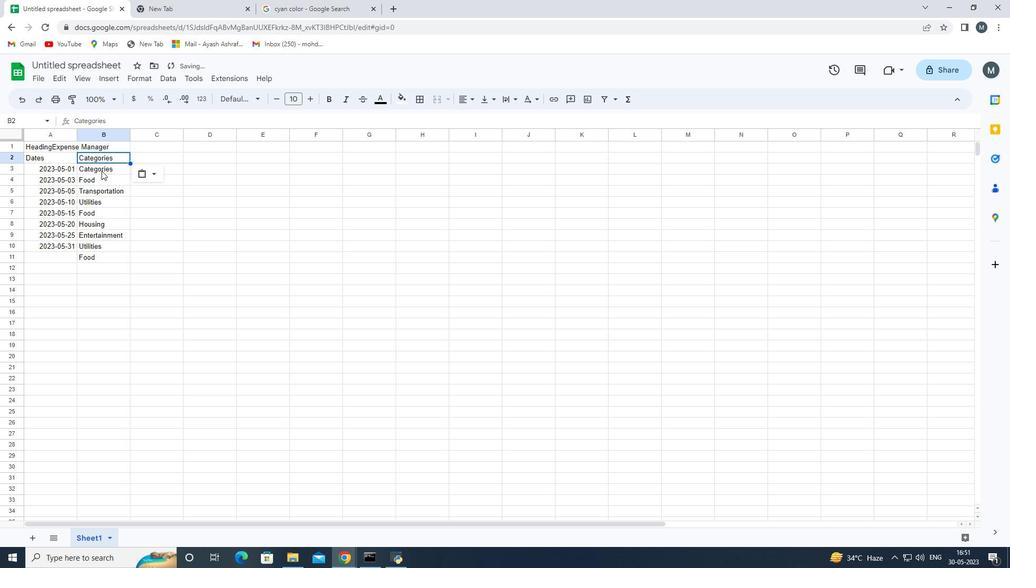 
Action: Mouse moved to (105, 169)
Screenshot: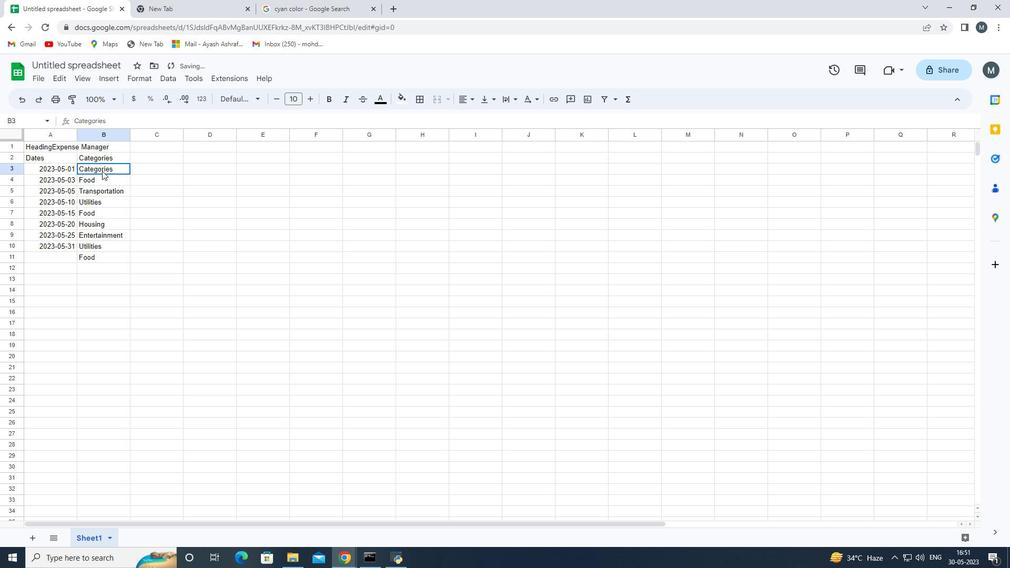 
Action: Key pressed <Key.delete>
Screenshot: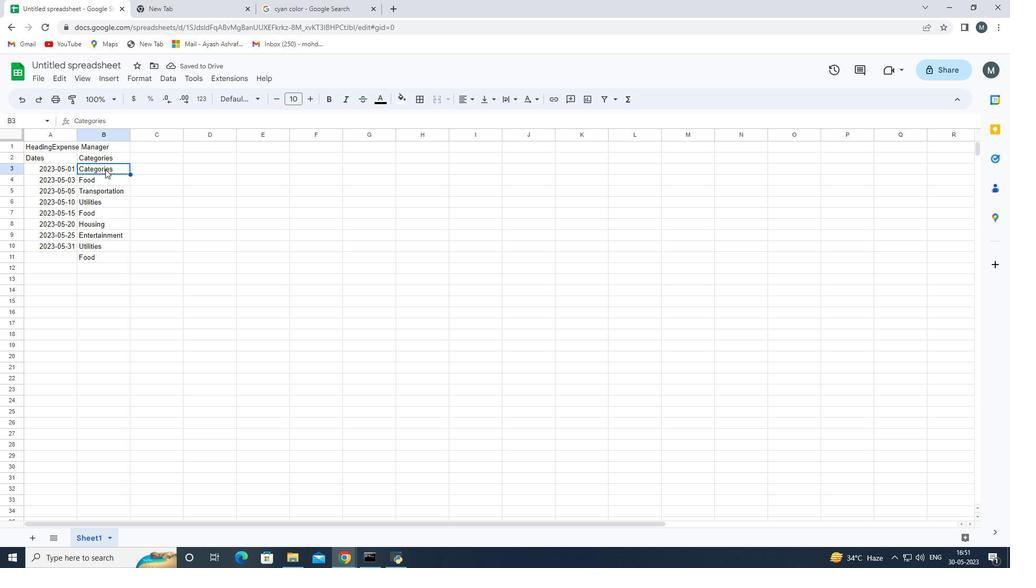 
Action: Mouse moved to (103, 179)
Screenshot: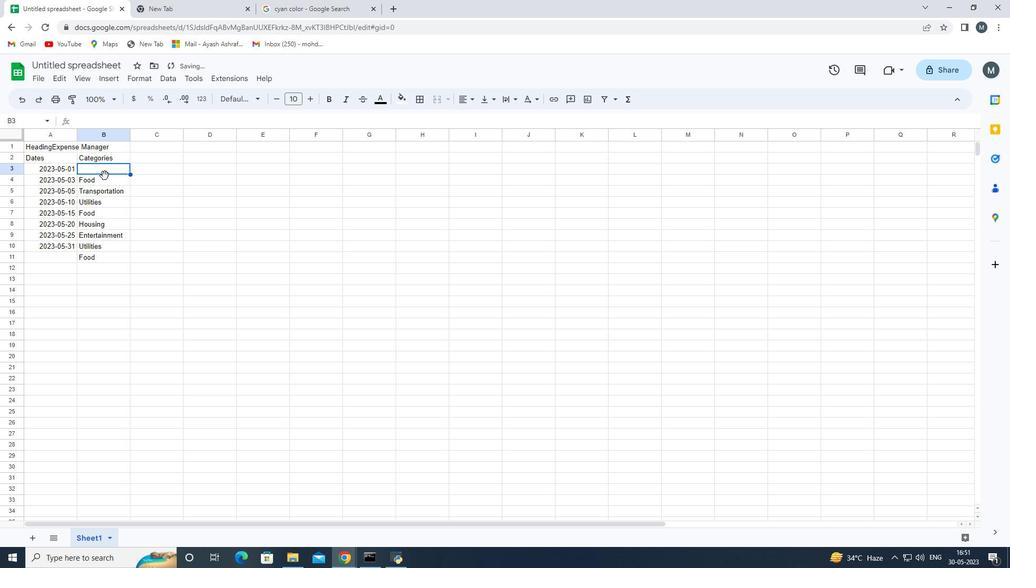 
Action: Mouse pressed left at (103, 179)
Screenshot: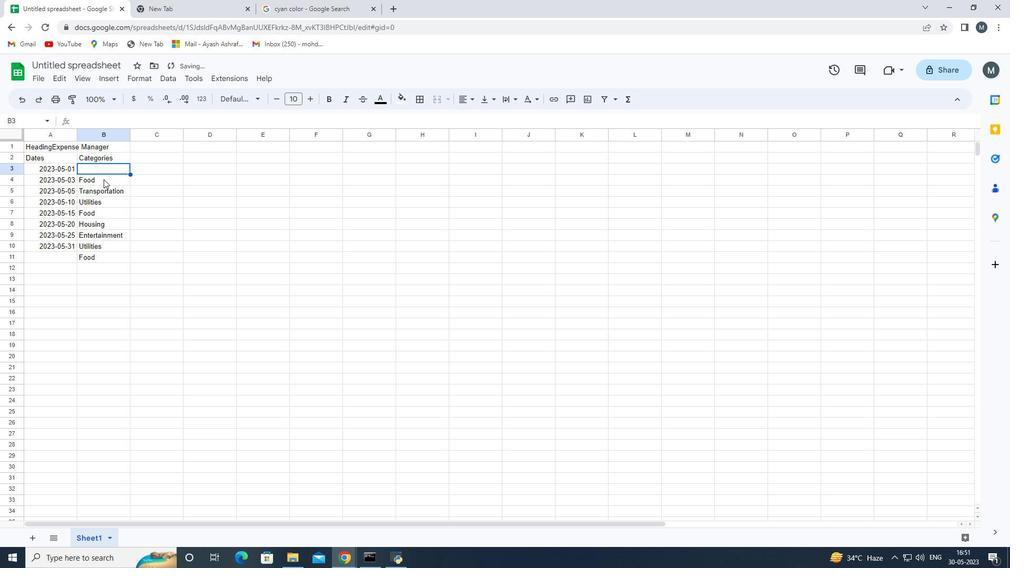 
Action: Mouse moved to (110, 257)
Screenshot: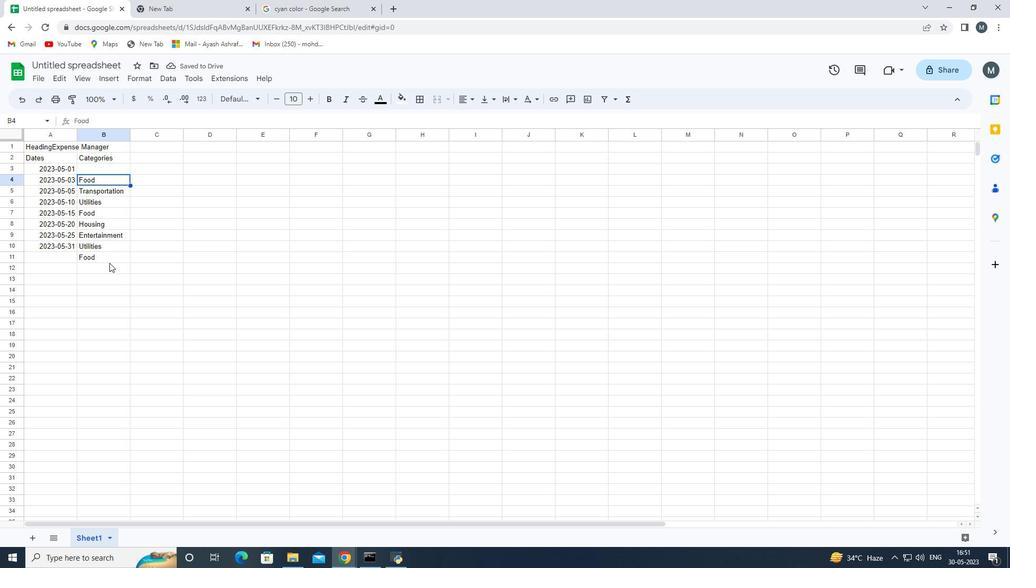 
Action: Mouse pressed left at (110, 257)
Screenshot: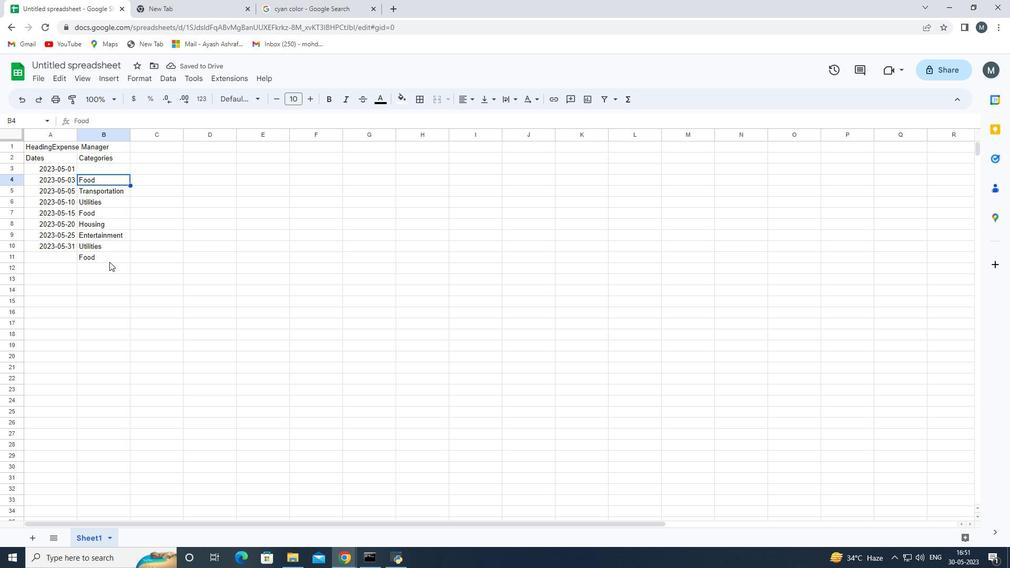 
Action: Key pressed <Key.shift_r><Key.up><Key.up><Key.up><Key.up><Key.up><Key.up><Key.up>
Screenshot: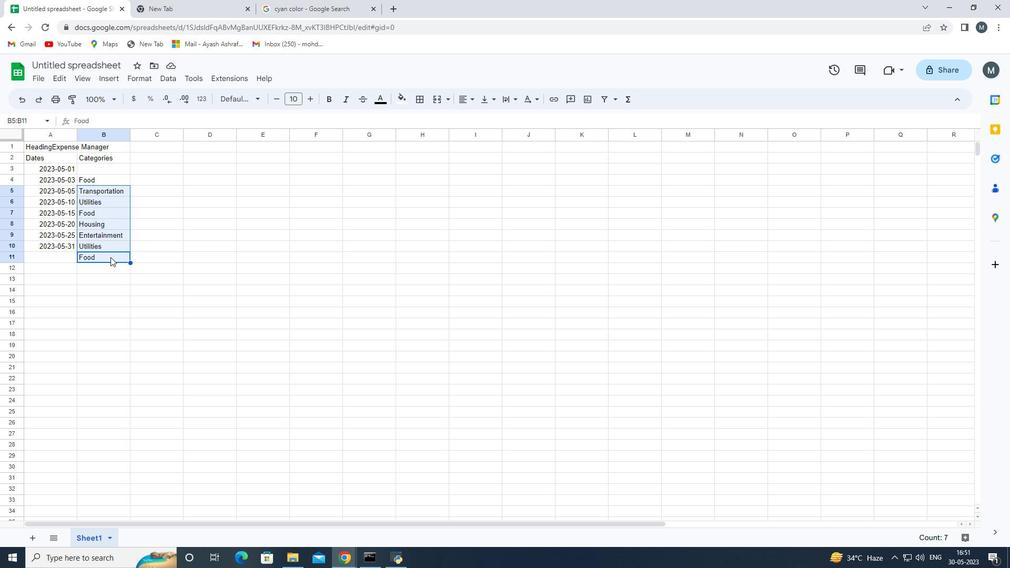 
Action: Mouse moved to (104, 169)
Screenshot: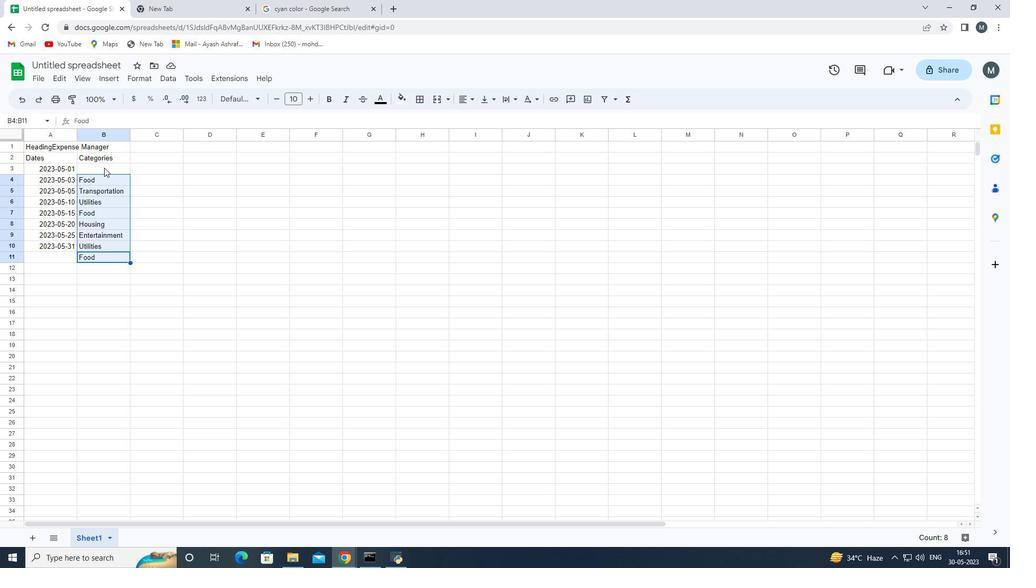 
Action: Key pressed ctrl+C
Screenshot: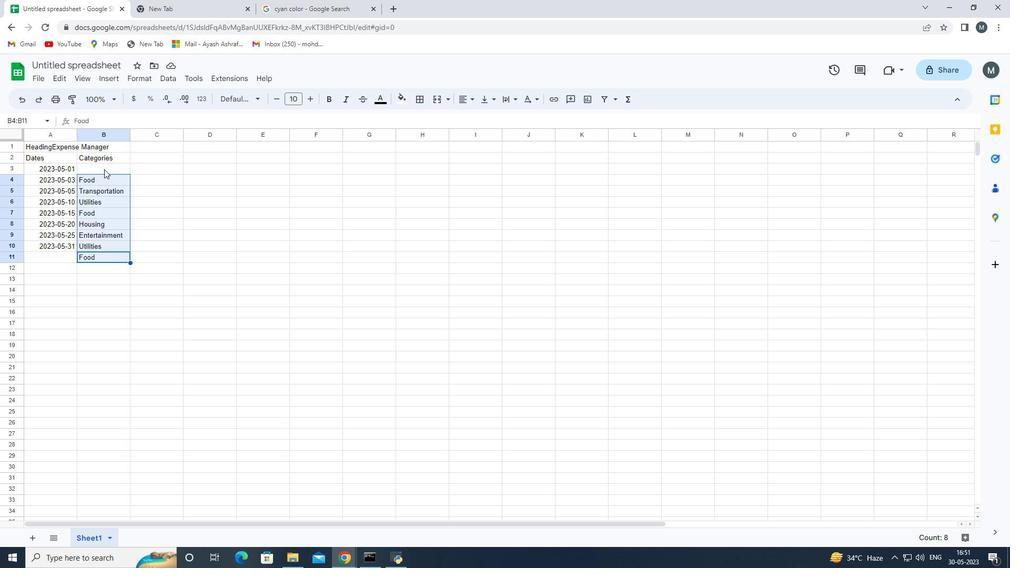 
Action: Mouse pressed left at (104, 169)
Screenshot: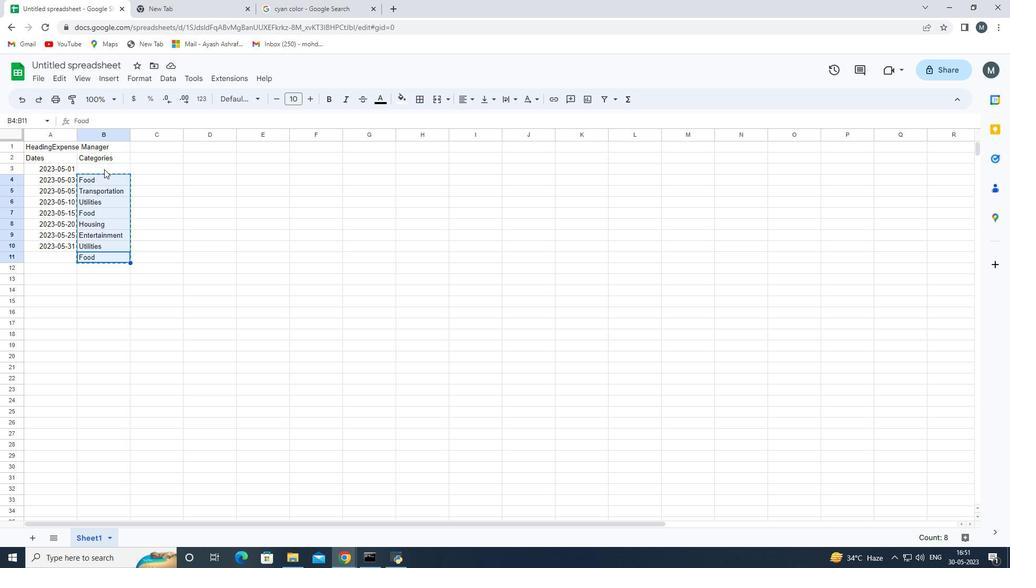 
Action: Mouse moved to (105, 170)
Screenshot: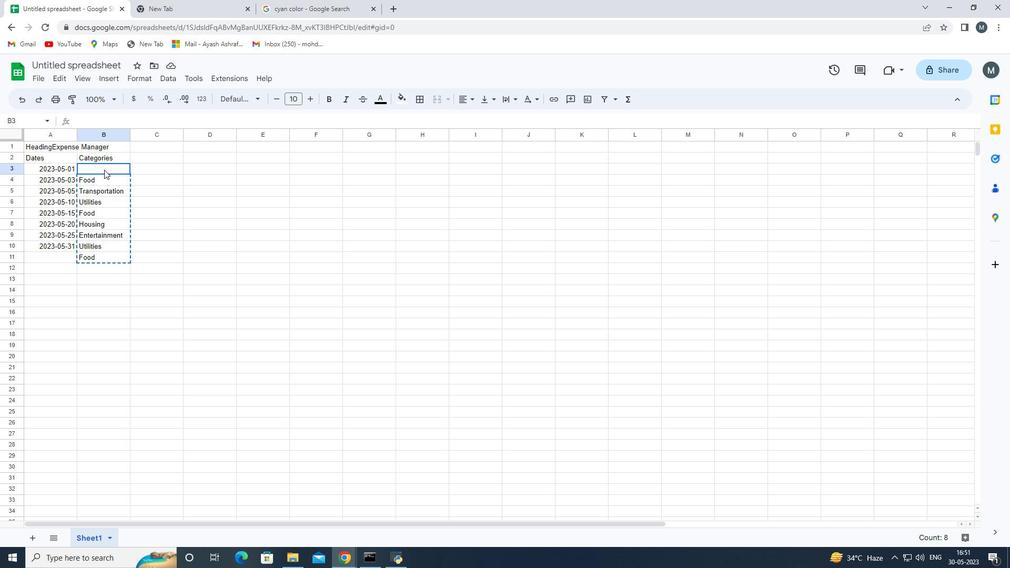 
Action: Key pressed ctrl+V
Screenshot: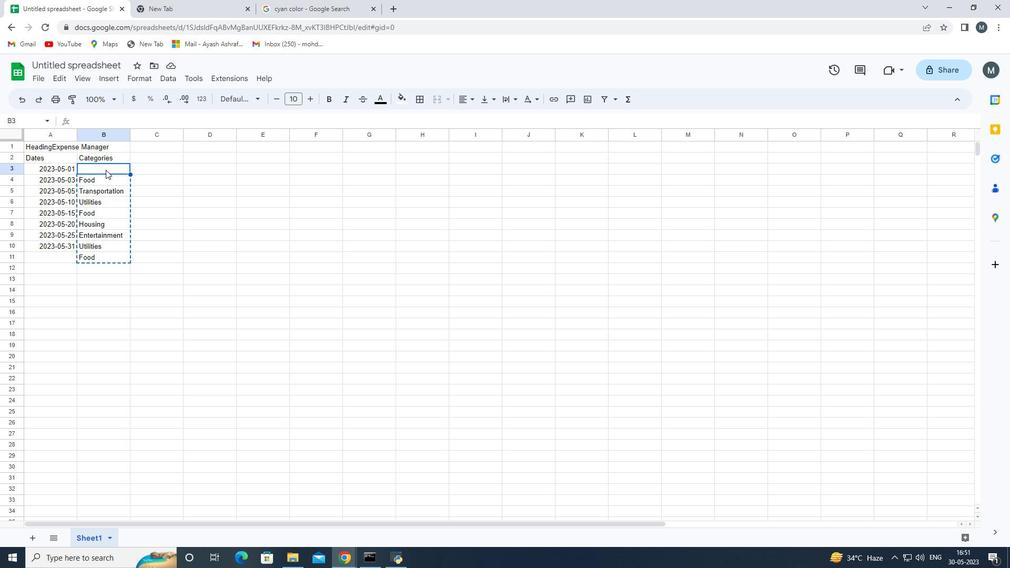 
Action: Mouse moved to (105, 263)
Screenshot: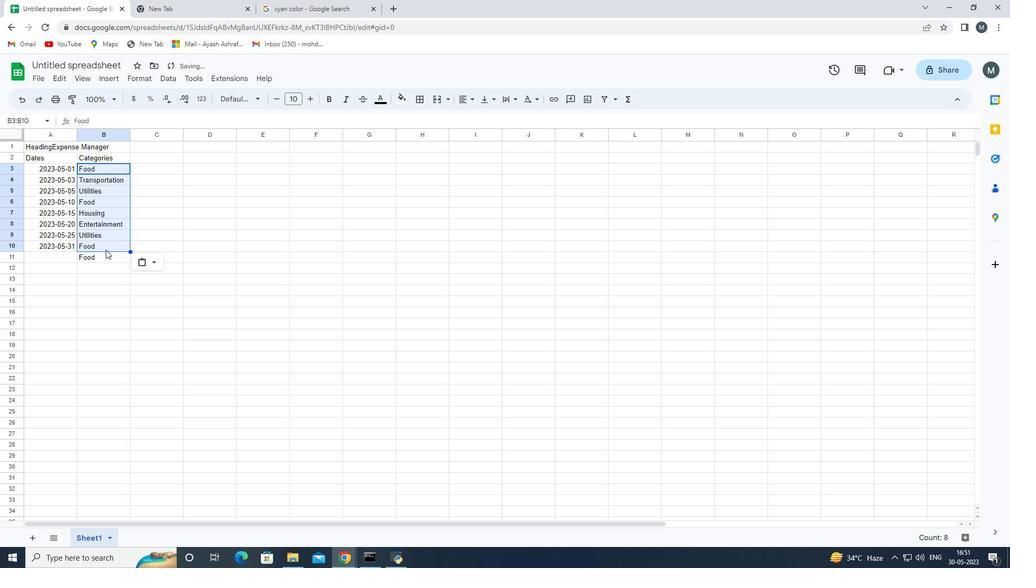 
Action: Mouse pressed left at (105, 263)
Screenshot: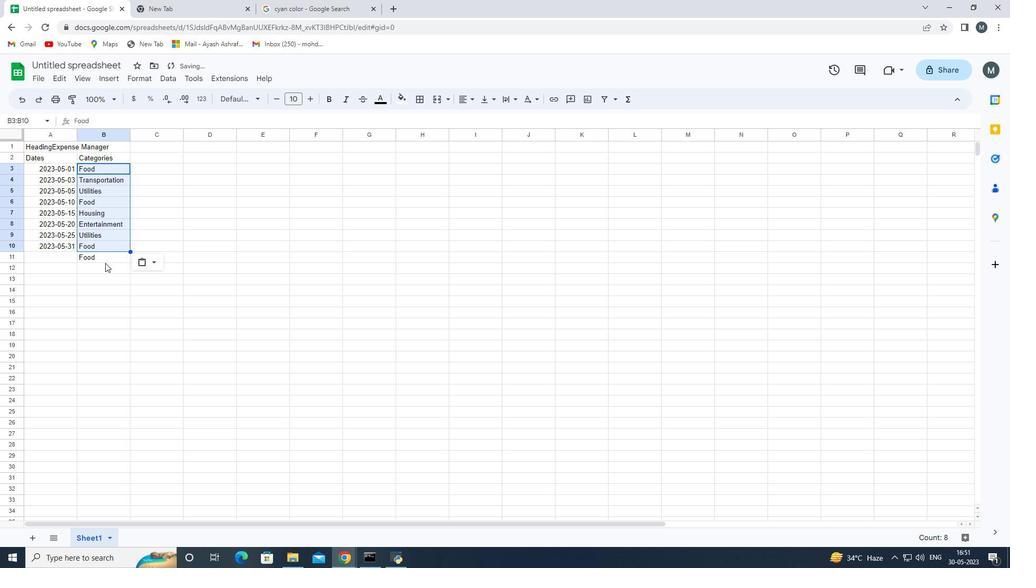 
Action: Mouse moved to (105, 263)
Screenshot: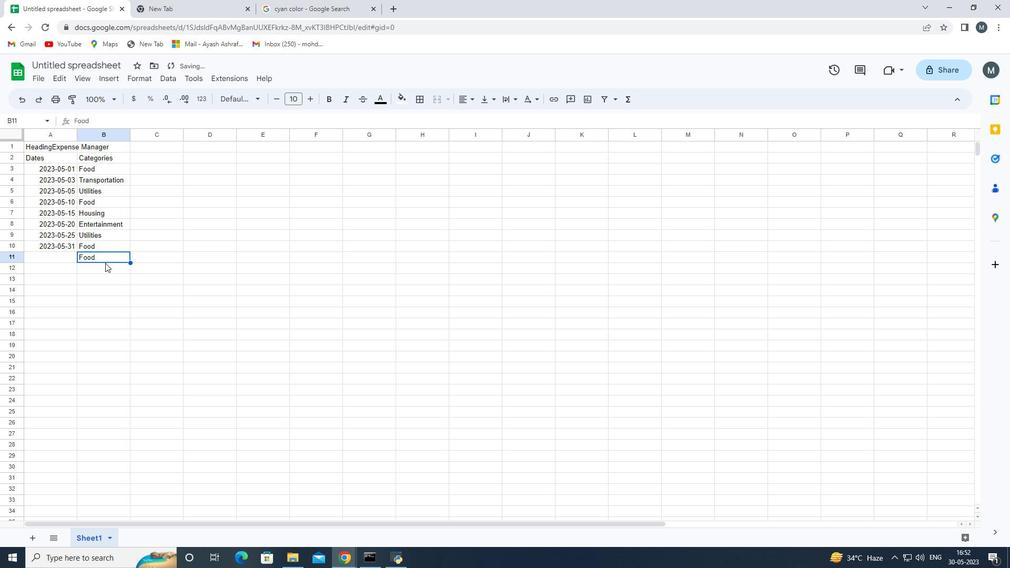 
Action: Key pressed <Key.backspace>
Screenshot: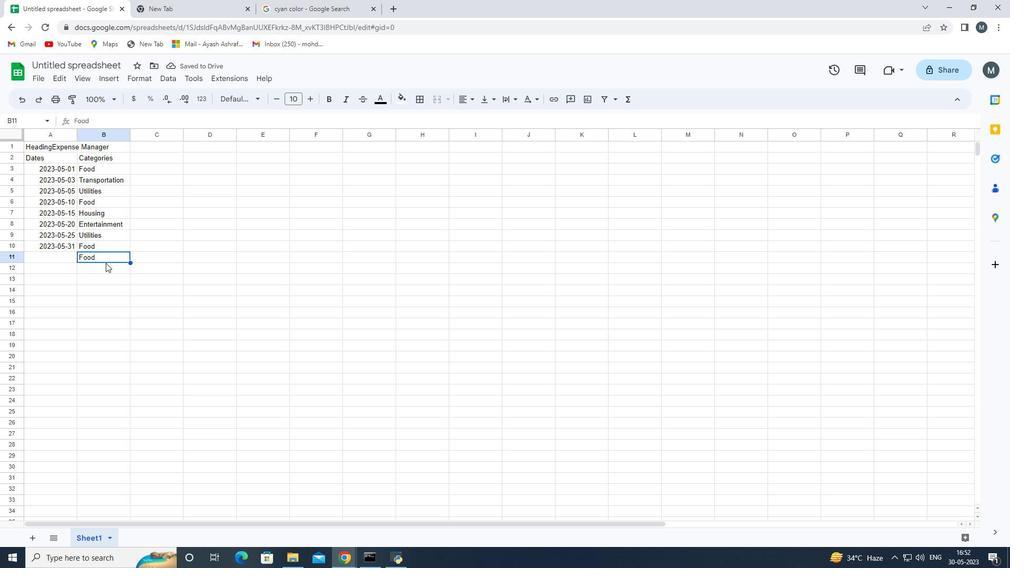 
Action: Mouse moved to (141, 167)
Screenshot: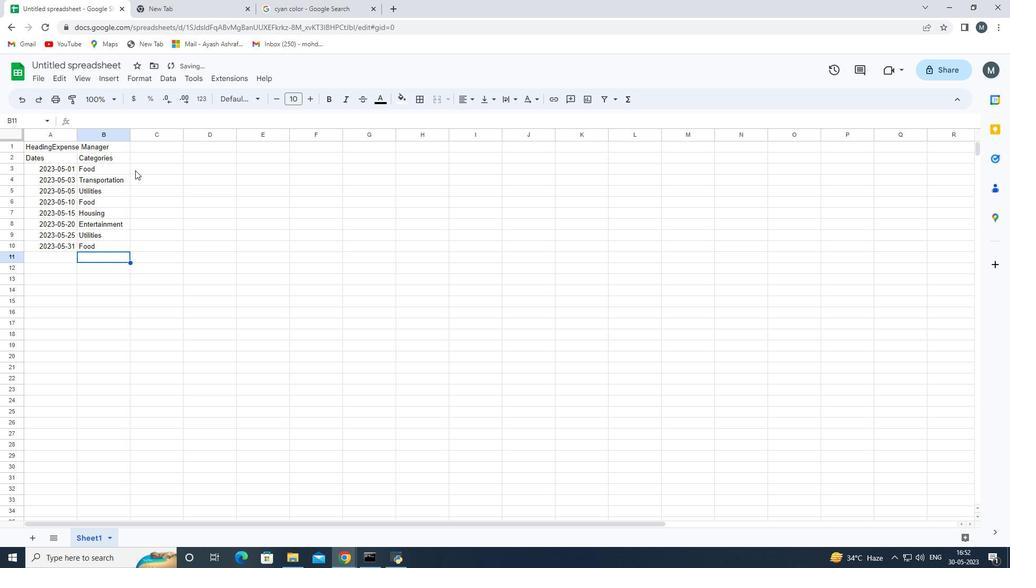 
Action: Mouse pressed left at (141, 167)
Screenshot: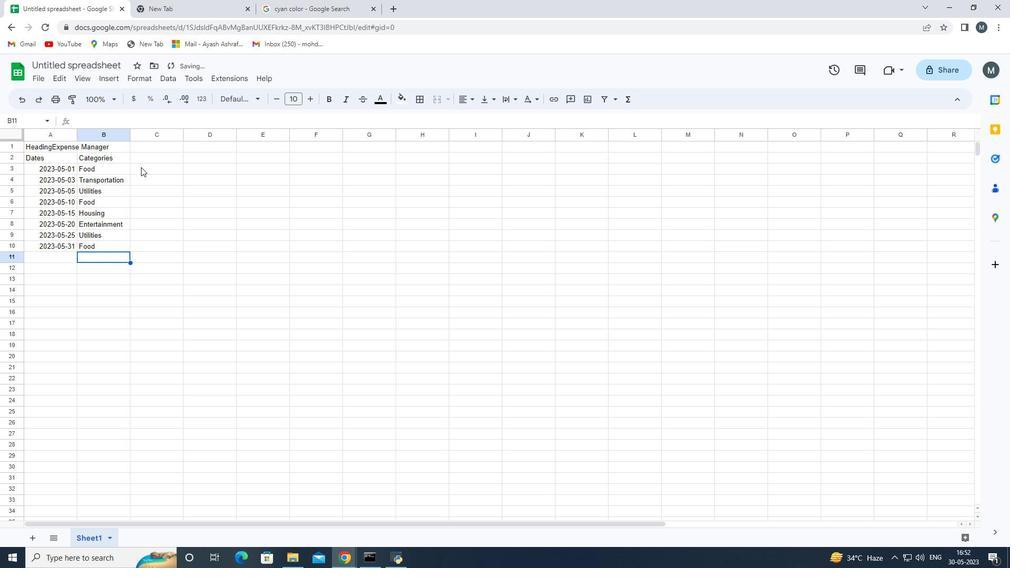 
Action: Mouse moved to (159, 156)
Screenshot: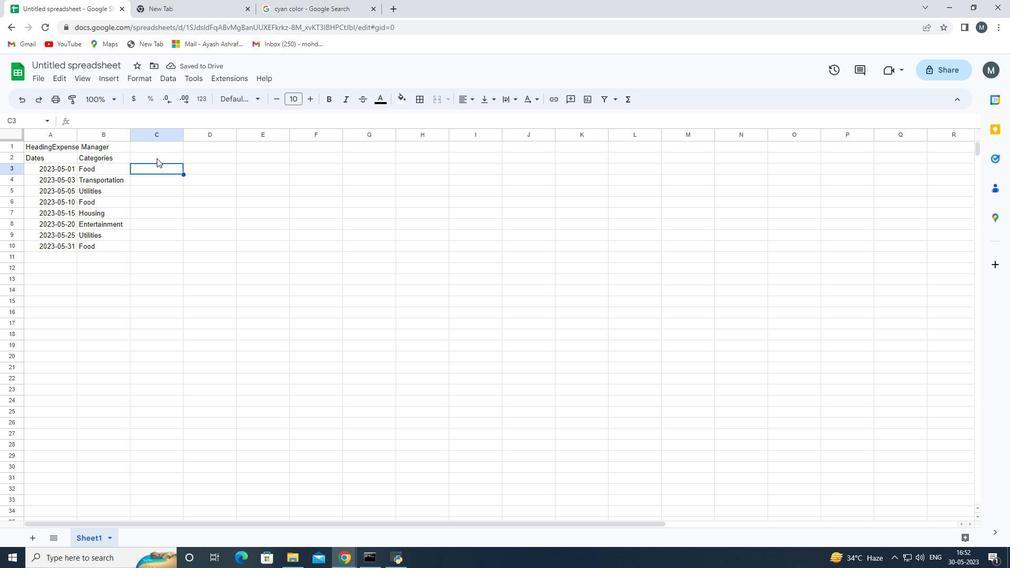 
Action: Mouse pressed left at (159, 156)
Screenshot: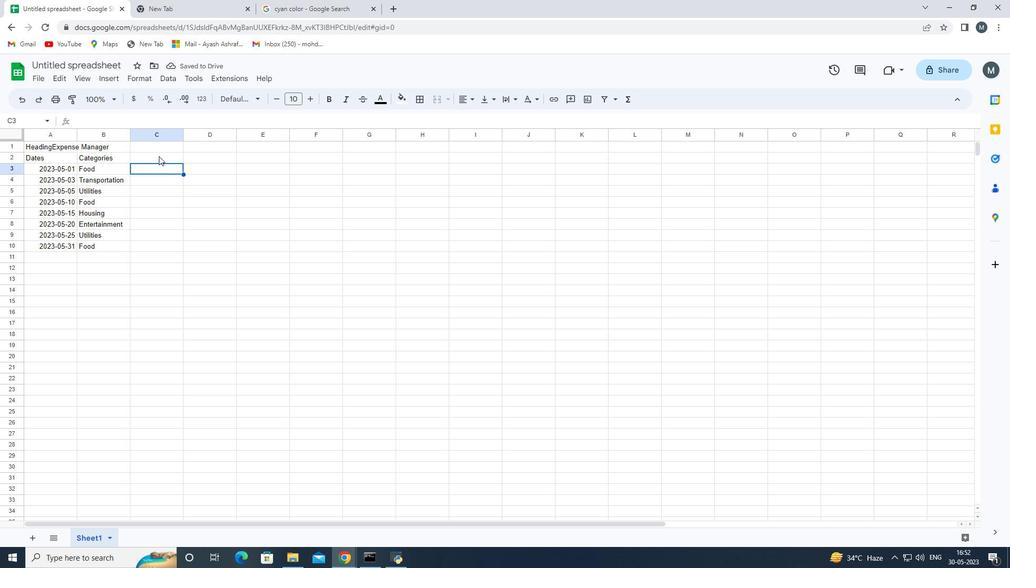 
Action: Mouse moved to (152, 155)
Screenshot: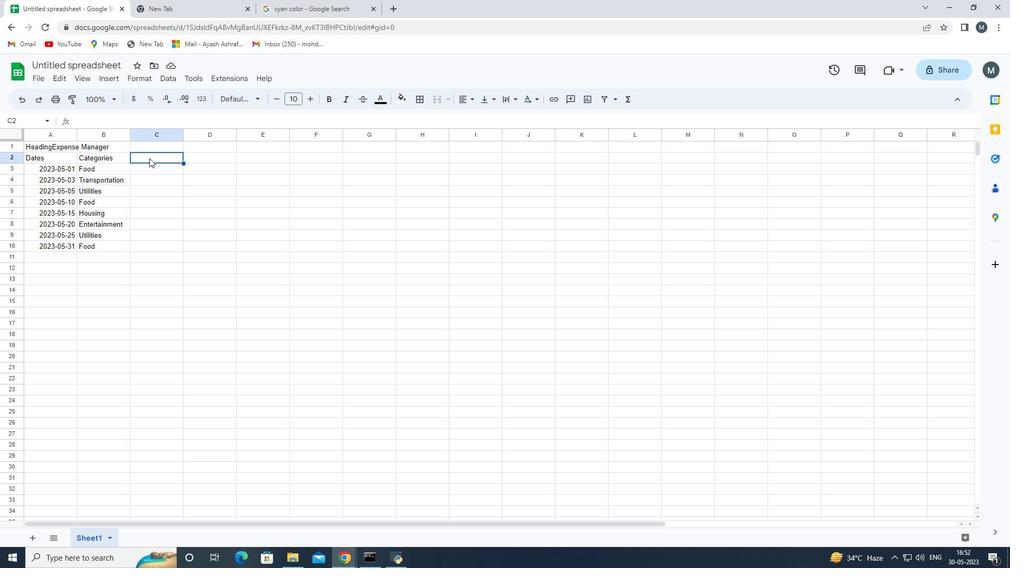 
Action: Mouse pressed left at (152, 155)
Screenshot: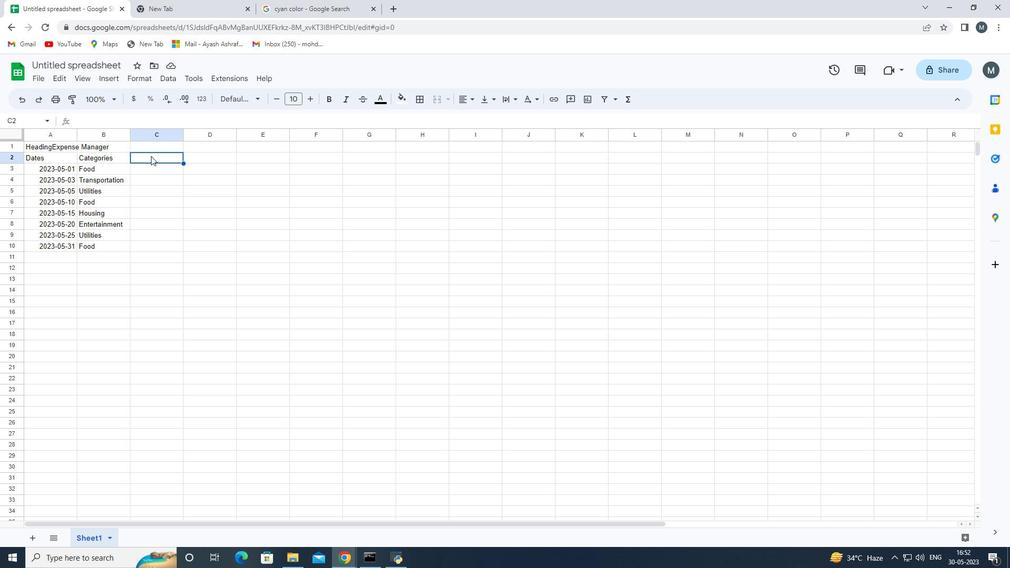 
Action: Mouse moved to (152, 154)
Screenshot: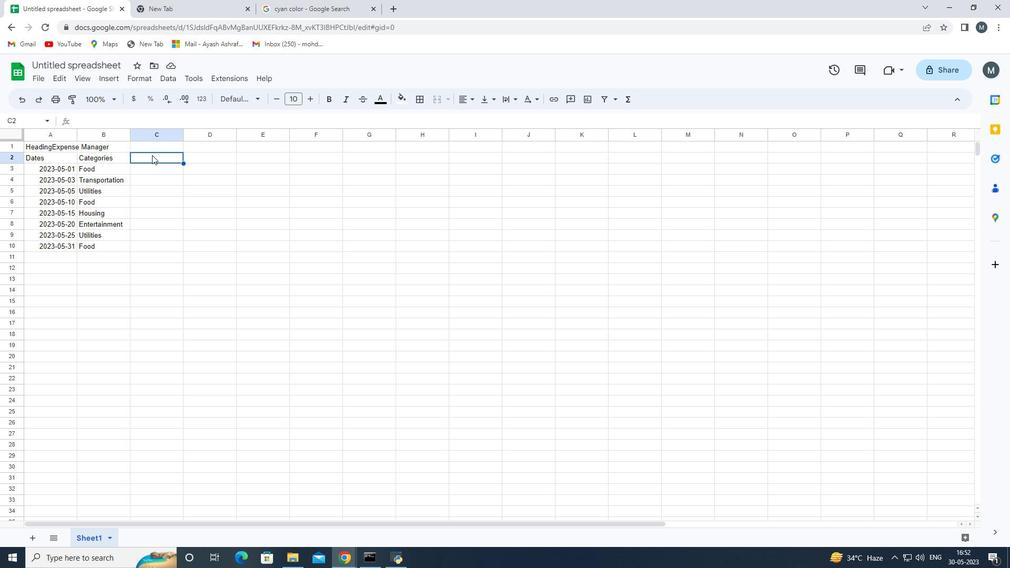 
Action: Mouse pressed left at (152, 154)
Screenshot: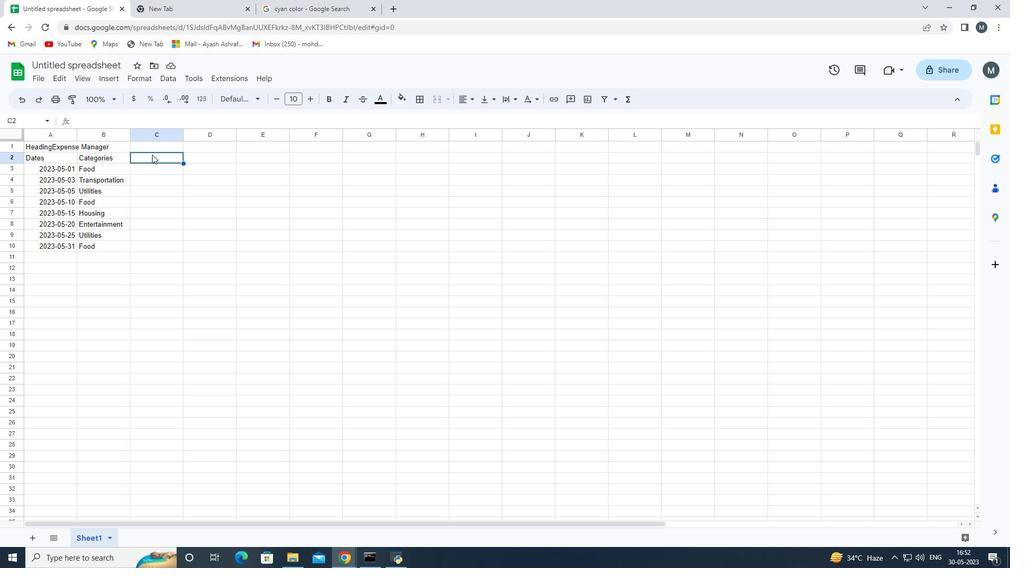 
Action: Key pressed <Key.shift><Key.shift><Key.shift><Key.shift><Key.shift>Descriptions<Key.enter><Key.shift><Key.shift><Key.shift><Key.shift><Key.shift><Key.shift><Key.shift><Key.shift><Key.shift>gro<Key.backspace><Key.backspace><Key.backspace><Key.shift>Grocery<Key.space><Key.shift>Store<Key.enter><Key.shift>Bus<Key.space><Key.shift>Fare<Key.enter><Key.shift>inet<Key.backspace><Key.backspace><Key.backspace><Key.backspace><Key.shift>Internet<Key.space><Key.shift><Key.shift><Key.shift><Key.shift><Key.shift><Key.shift><Key.shift><Key.shift><Key.shift><Key.shift><Key.shift><Key.shift>Bill<Key.enter><Key.shift>rest<Key.backspace><Key.backspace><Key.backspace><Key.backspace><Key.shift>Restaurant<Key.enter><Key.shift>Rent<Key.space><Key.shift>Movie<Key.space><Key.backspace><Key.backspace><Key.backspace><Key.backspace><Key.backspace><Key.backspace><Key.enter><Key.shift>Movie<Key.space><Key.shift>Tickets<Key.enter><Key.shift>Electricity<Key.space><Key.shift>V<Key.backspace>BIll<Key.enter><Key.shift>Grocery
Screenshot: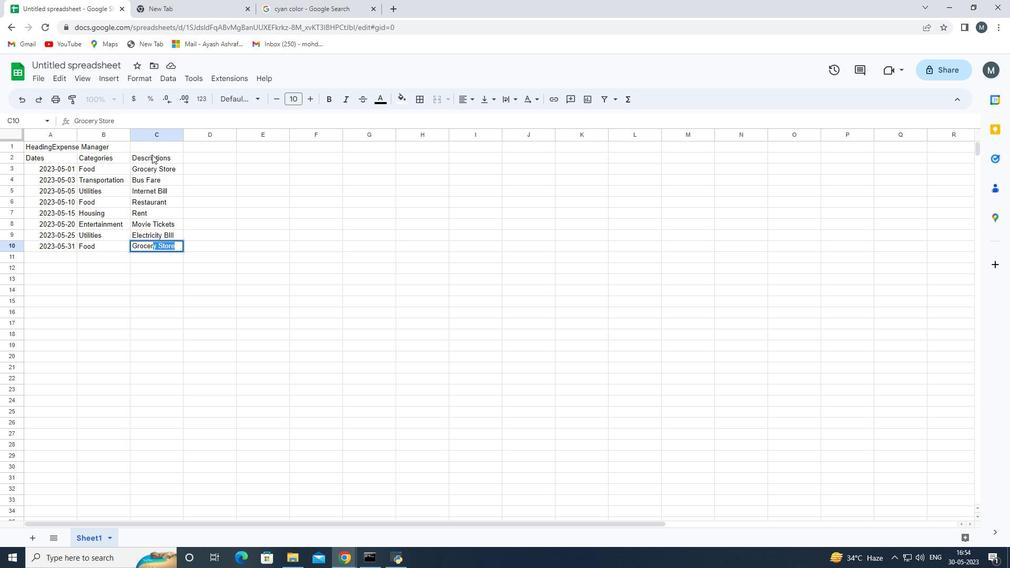
Action: Mouse moved to (145, 252)
Screenshot: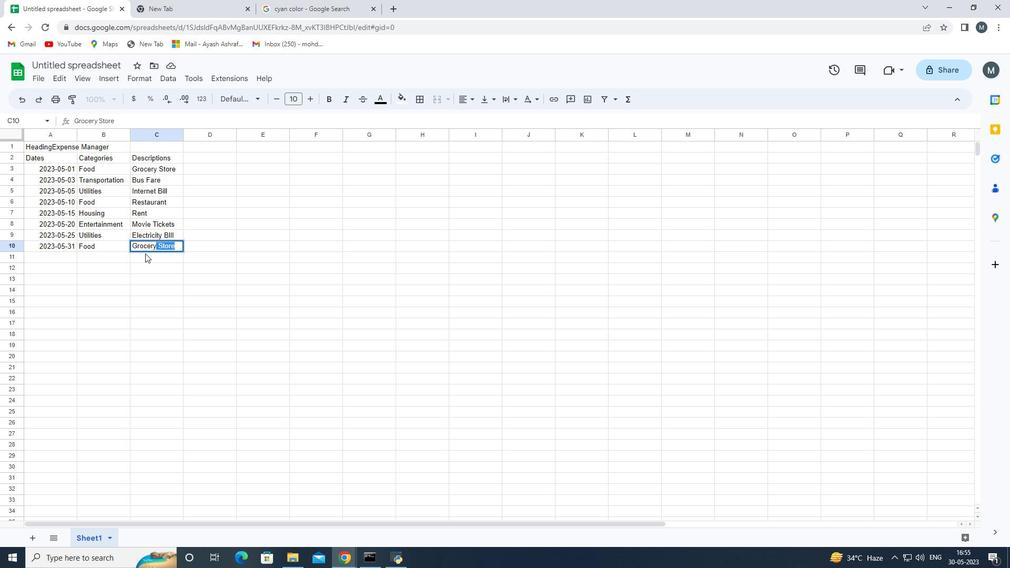 
Action: Mouse pressed left at (145, 252)
Screenshot: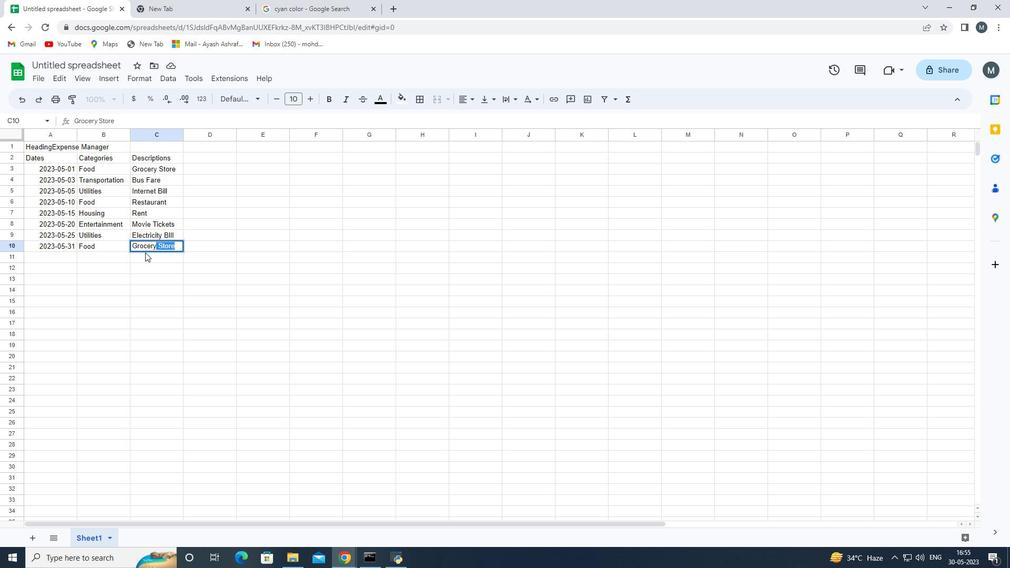 
Action: Mouse moved to (173, 252)
Screenshot: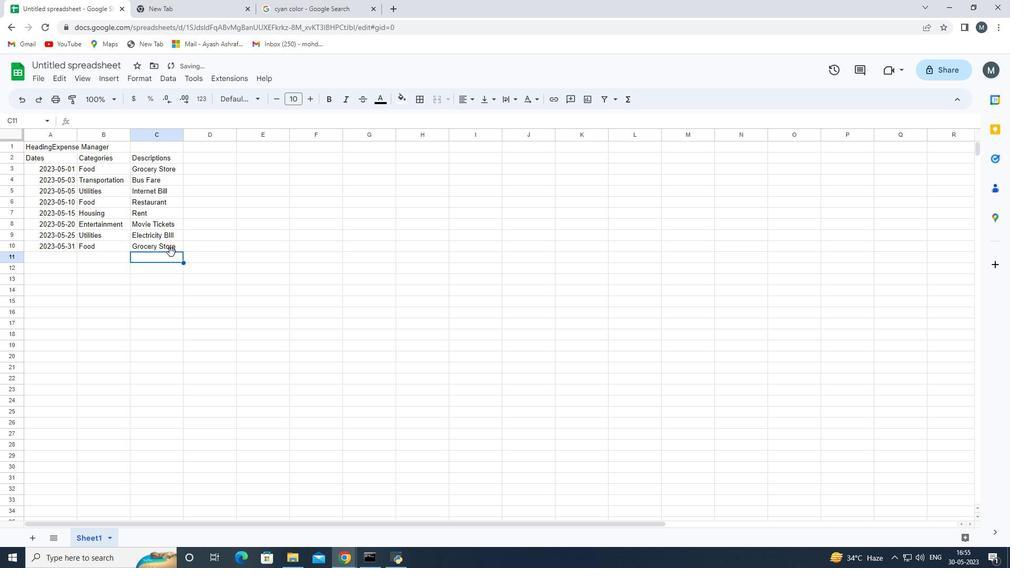 
Action: Mouse pressed left at (173, 252)
Screenshot: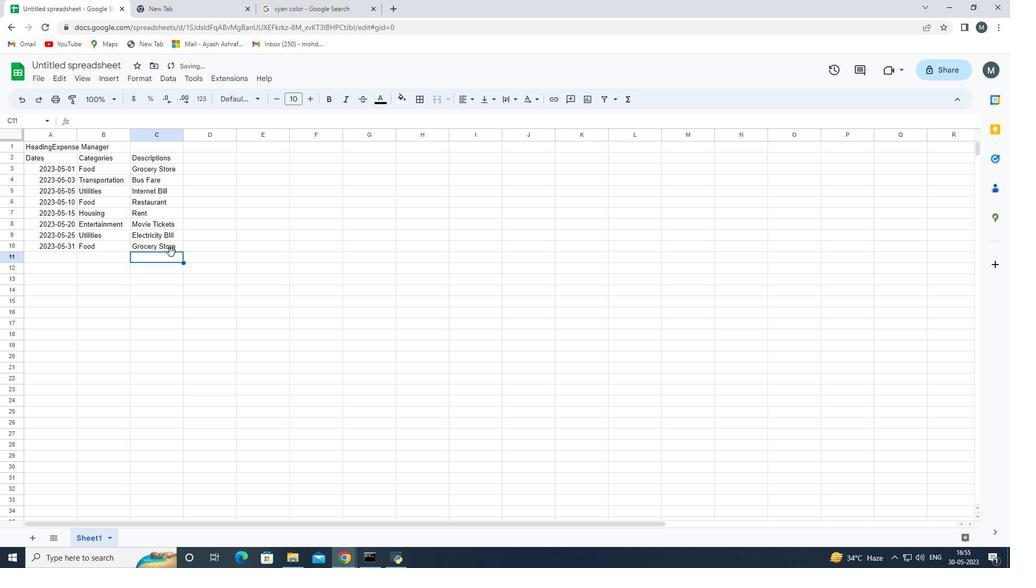 
Action: Mouse pressed left at (173, 252)
Screenshot: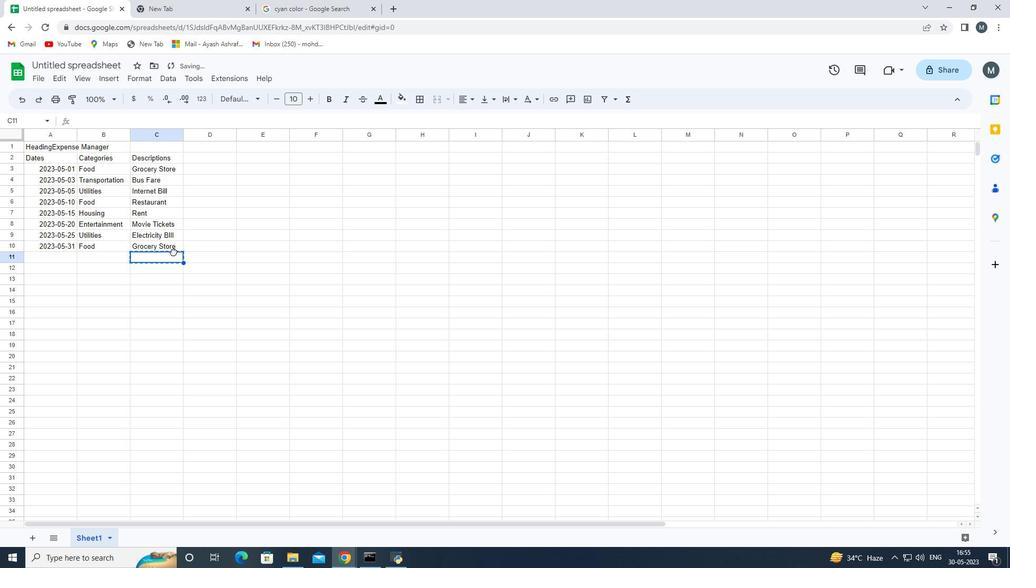 
Action: Mouse moved to (180, 247)
Screenshot: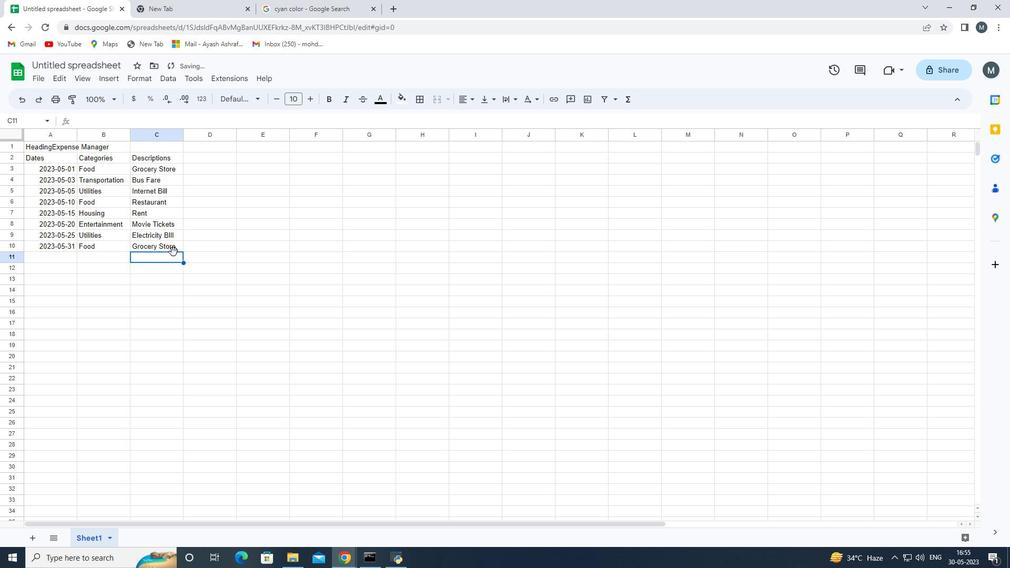 
Action: Mouse pressed left at (180, 247)
Screenshot: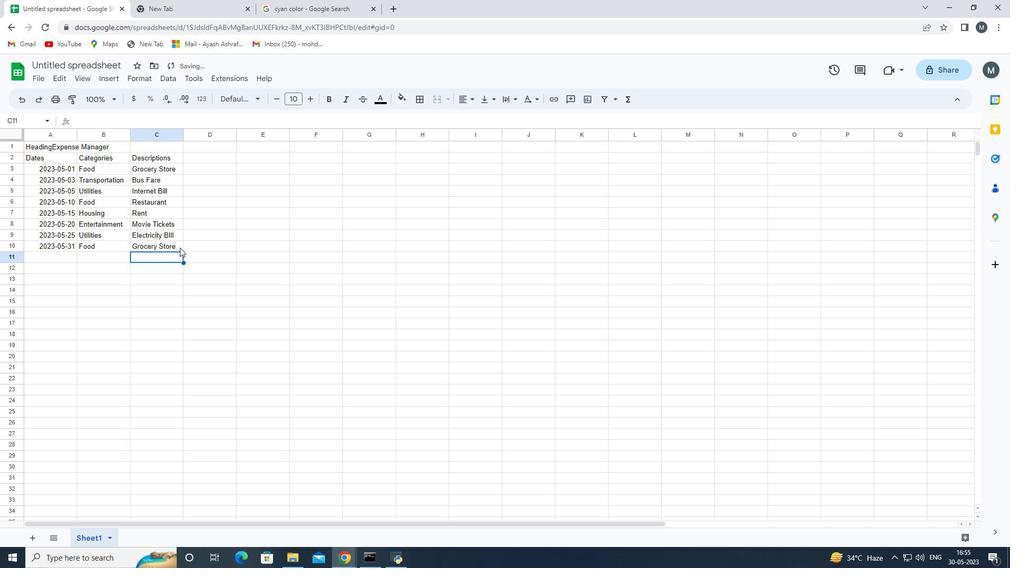 
Action: Mouse moved to (180, 245)
Screenshot: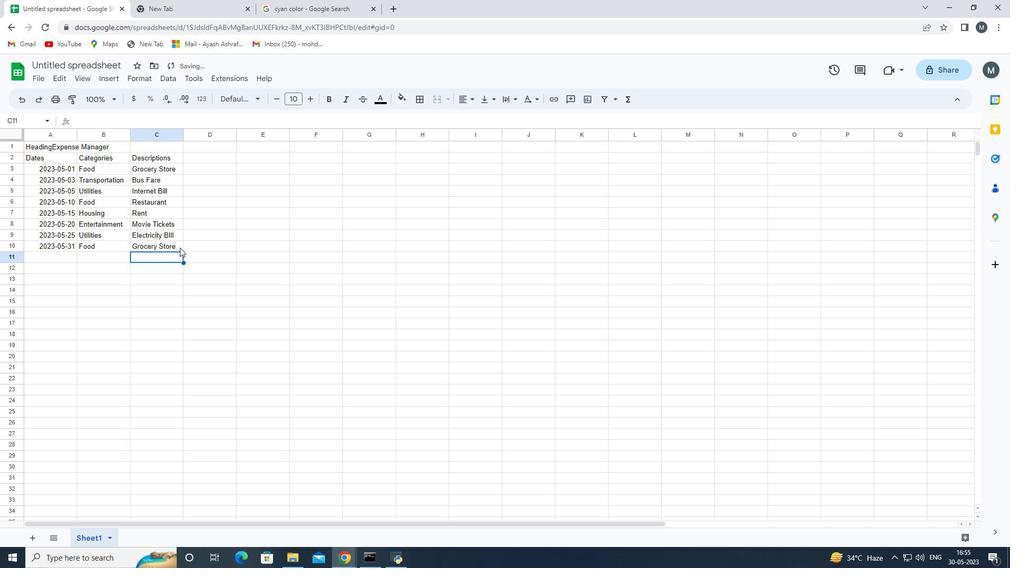 
Action: Mouse pressed left at (180, 245)
Screenshot: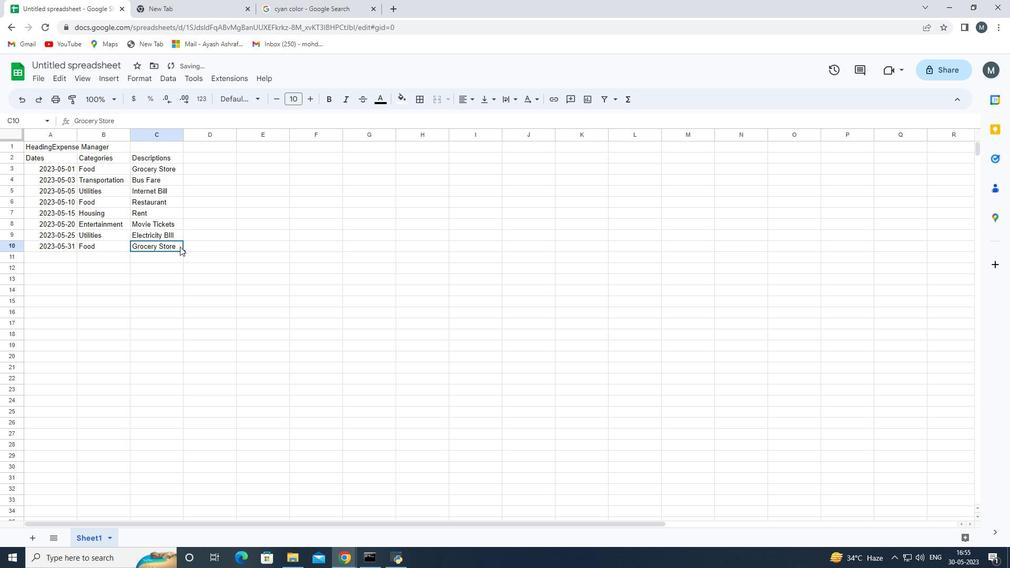 
Action: Mouse moved to (176, 244)
Screenshot: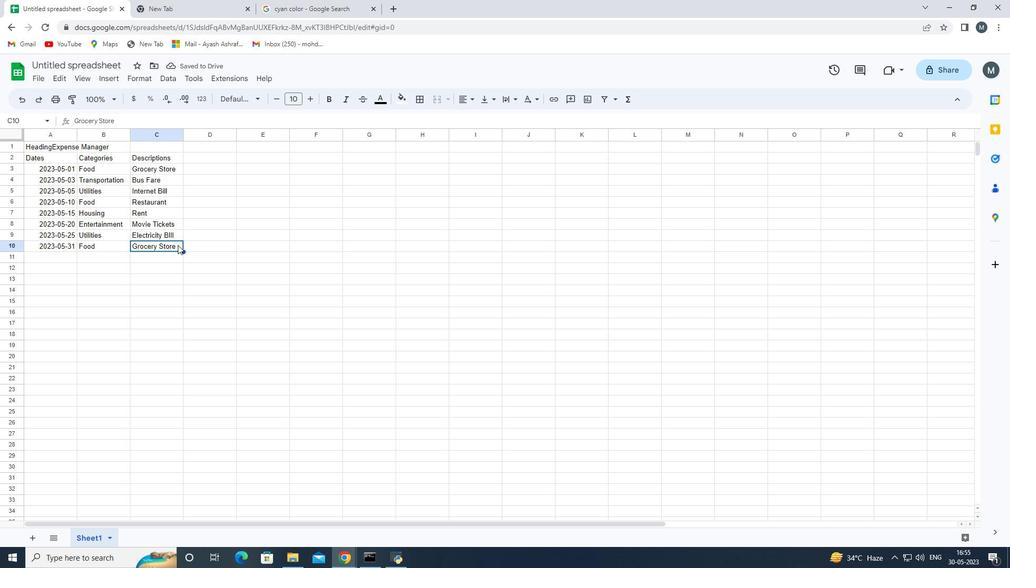 
Action: Mouse pressed left at (176, 244)
Screenshot: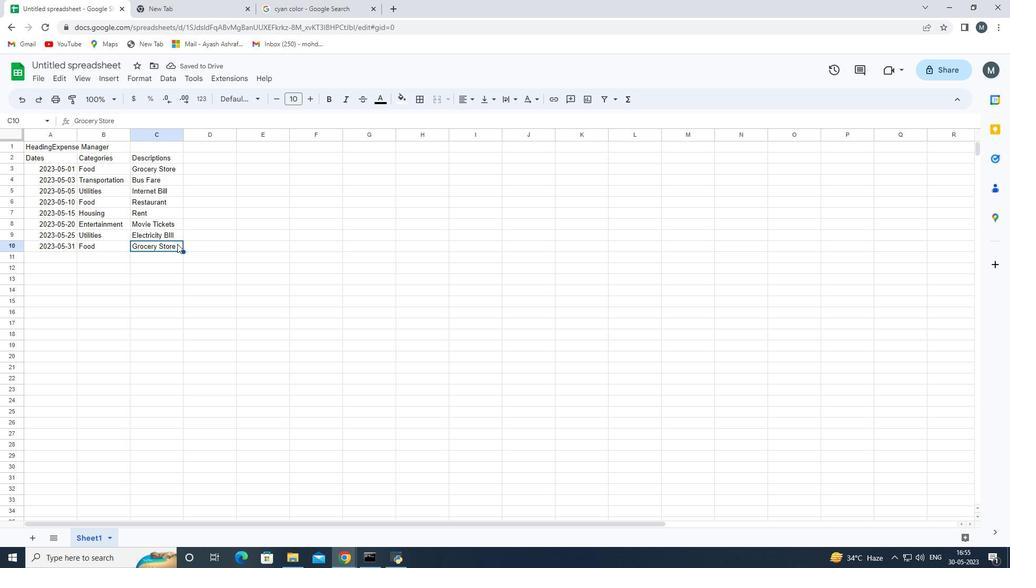 
Action: Mouse pressed left at (176, 244)
Screenshot: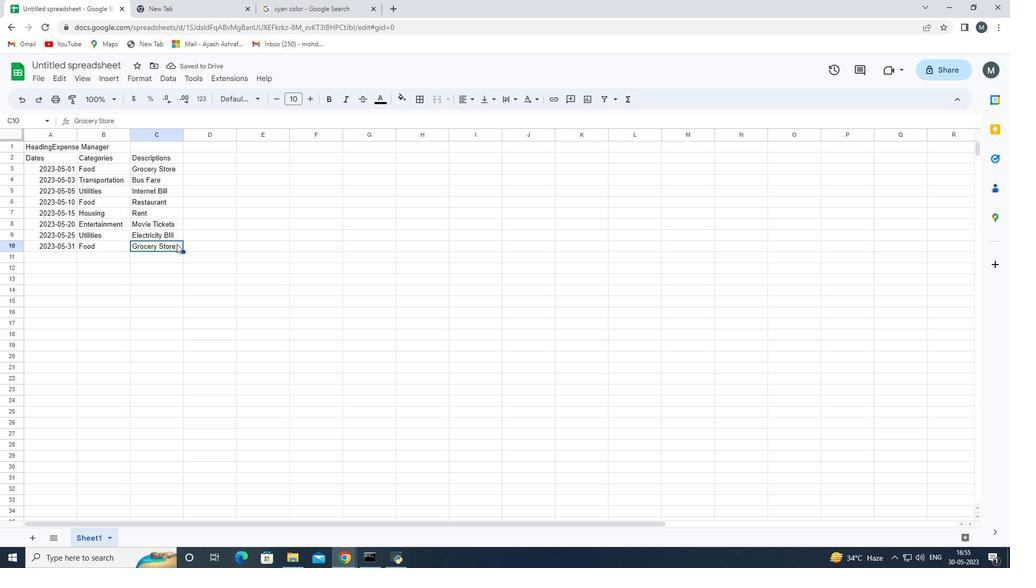 
Action: Key pressed <Key.backspace><Key.backspace><Key.backspace><Key.backspace>tore<Key.enter>
Screenshot: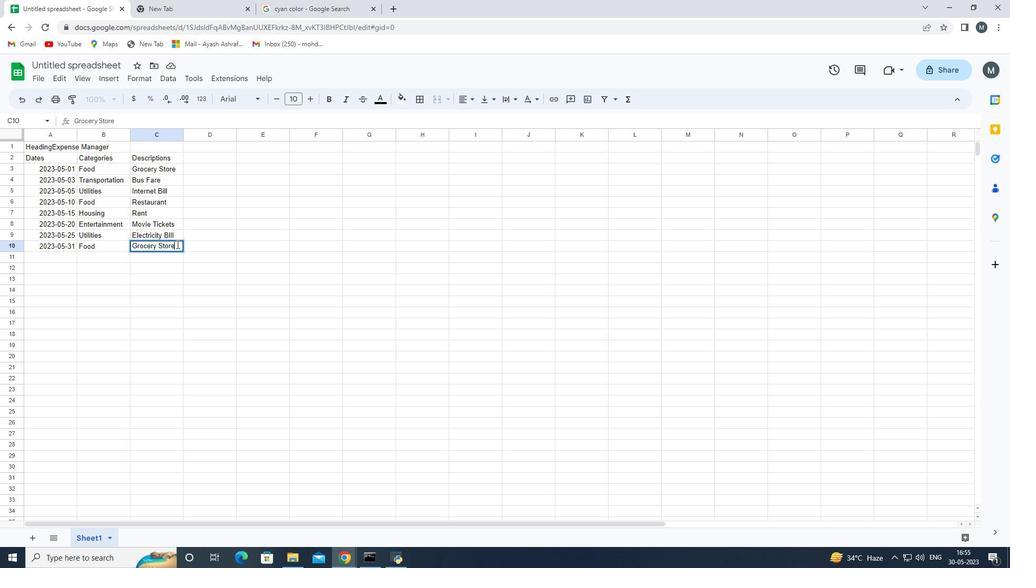 
Action: Mouse moved to (203, 156)
Screenshot: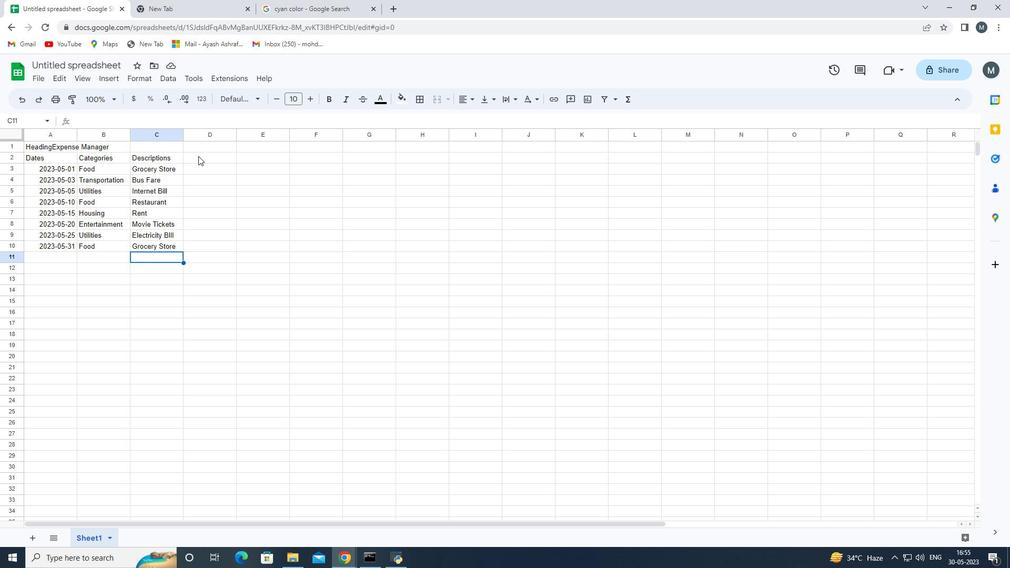 
Action: Mouse pressed left at (203, 156)
Screenshot: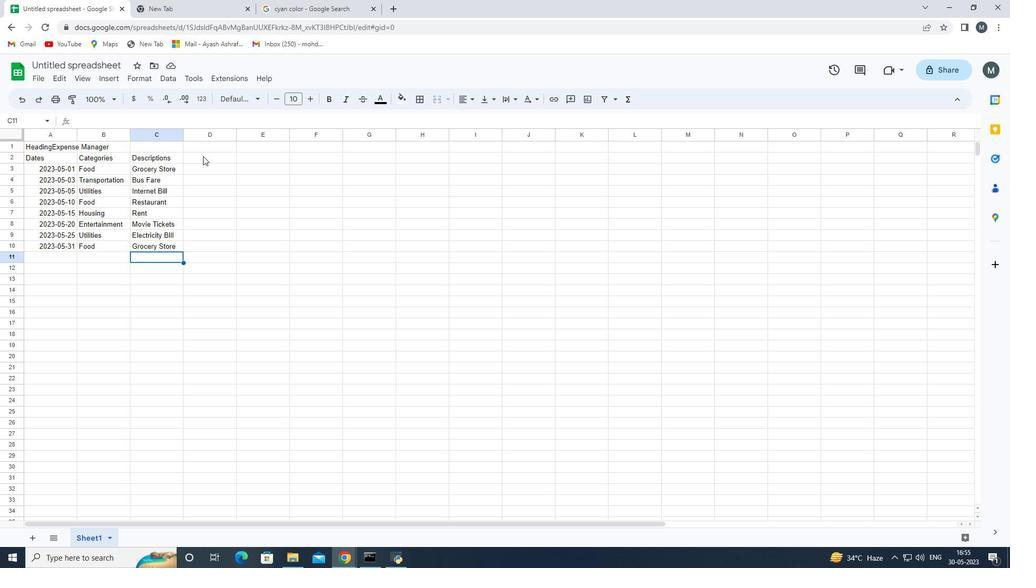 
Action: Mouse pressed left at (203, 156)
Screenshot: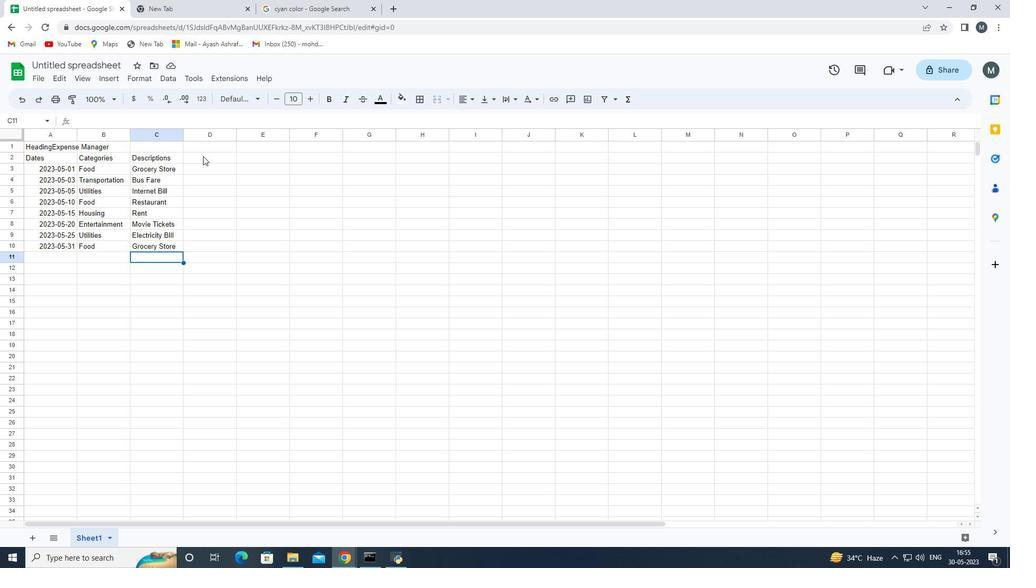 
Action: Key pressed <Key.shift>Amount<Key.space><Key.enter>
Screenshot: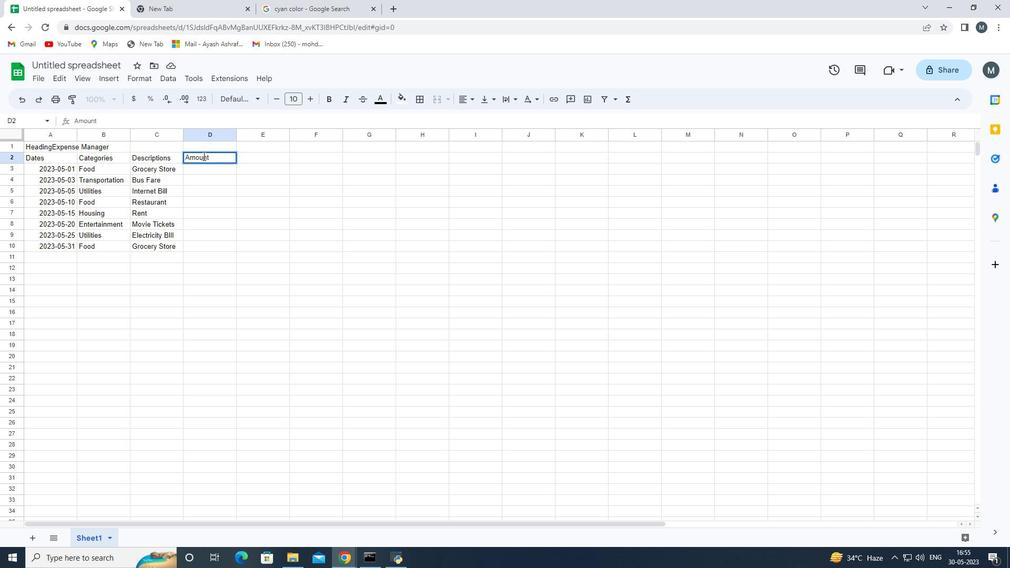 
Action: Mouse moved to (227, 150)
Screenshot: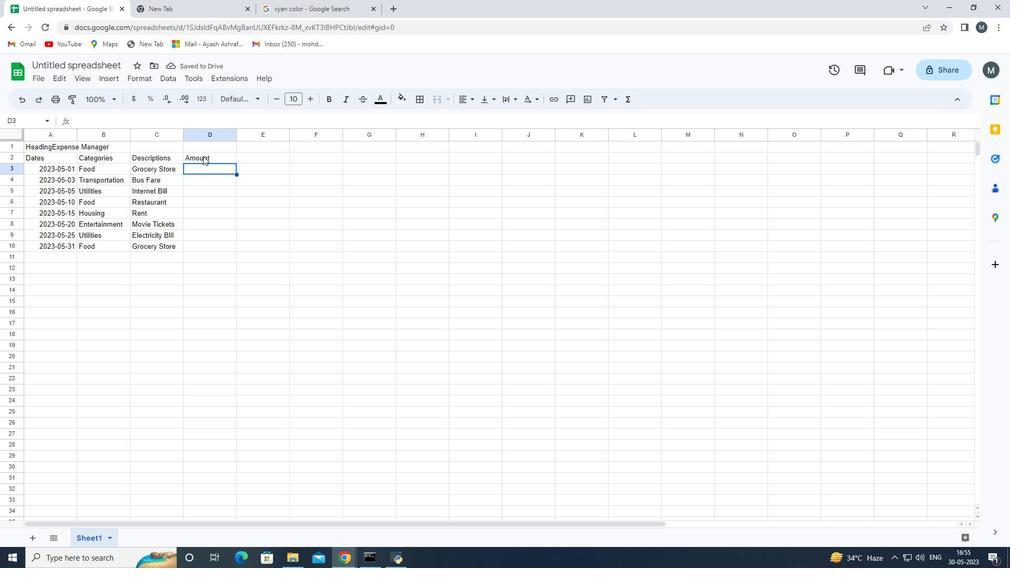 
Action: Key pressed 50<Key.enter>
Screenshot: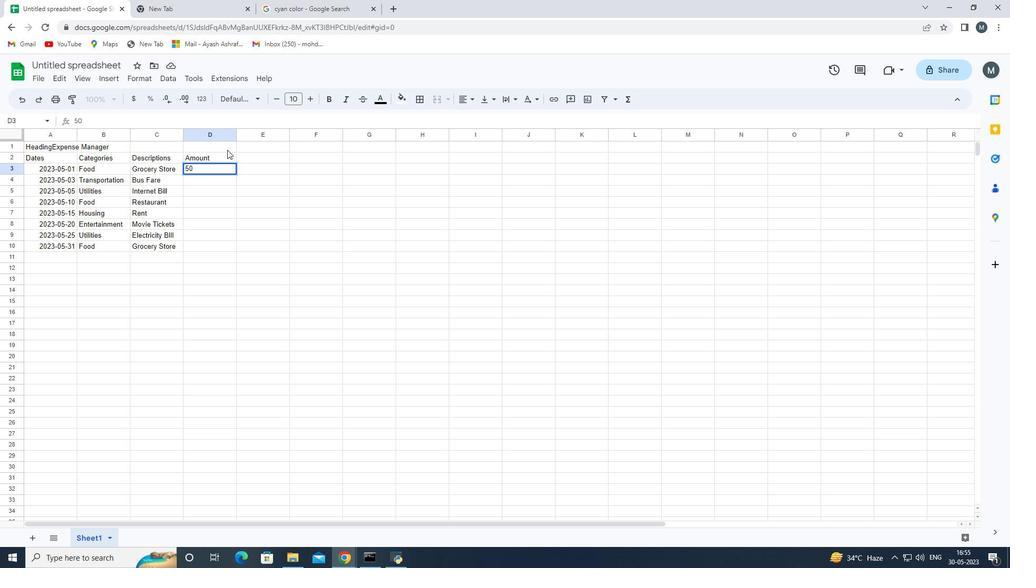 
Action: Mouse moved to (840, 113)
Screenshot: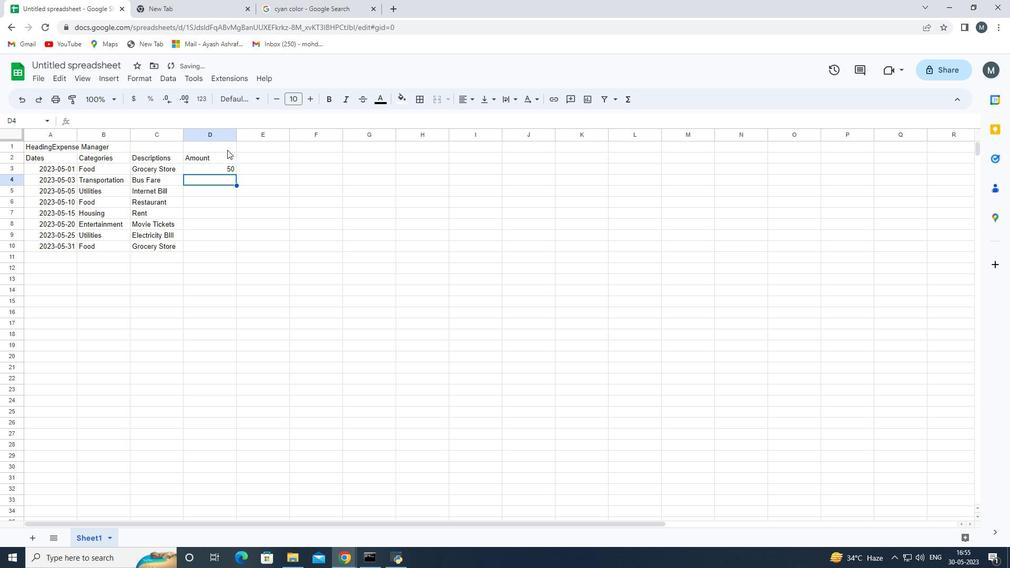
Action: Key pressed 5<Key.enter>60<Key.enter>30<Key.enter>800<Key.enter>20<Key.enter>70<Key.enter>40<Key.enter>
Screenshot: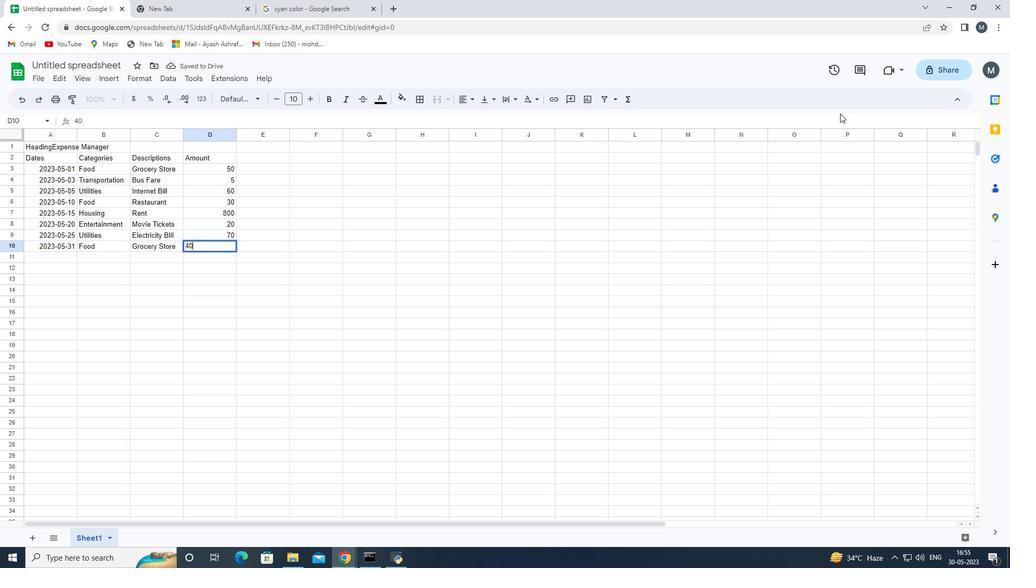 
Action: Mouse moved to (224, 169)
Screenshot: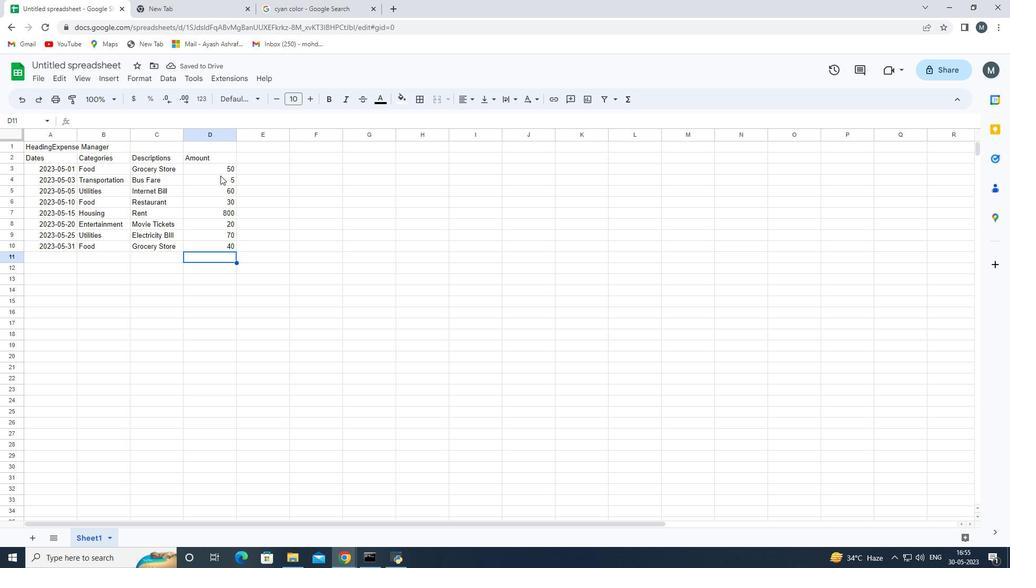 
Action: Mouse pressed left at (224, 169)
Screenshot: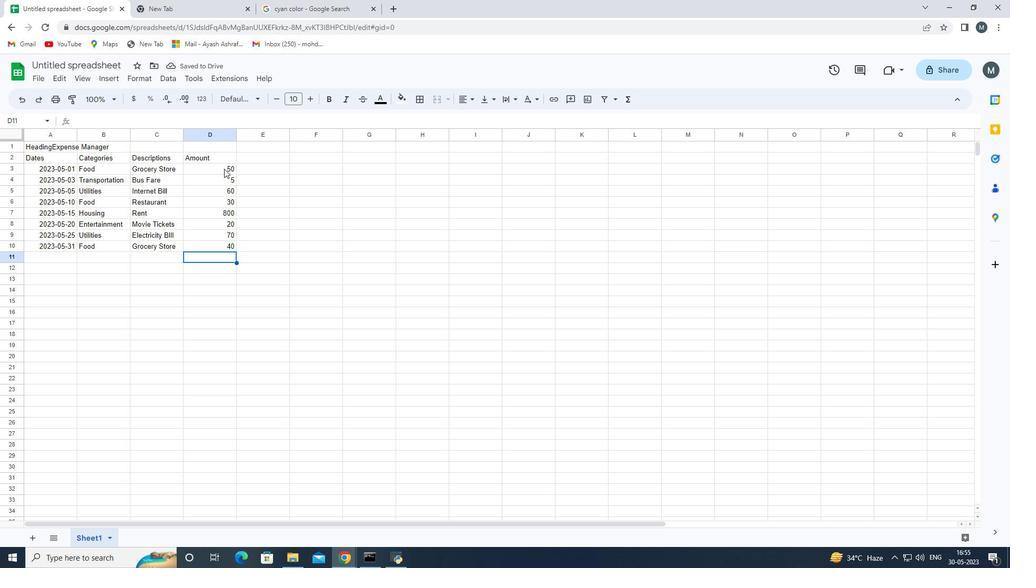 
Action: Key pressed <Key.shift_r><Key.down><Key.down><Key.down><Key.down><Key.down><Key.down><Key.down><Key.down><Key.shift_r><Key.shift_r><Key.shift_r><Key.up>
Screenshot: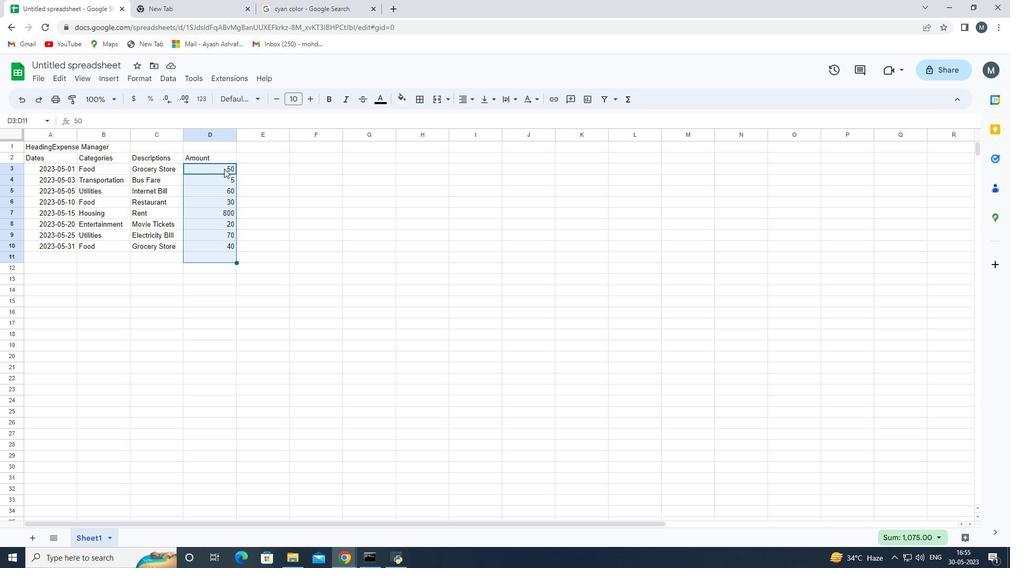 
Action: Mouse moved to (203, 100)
Screenshot: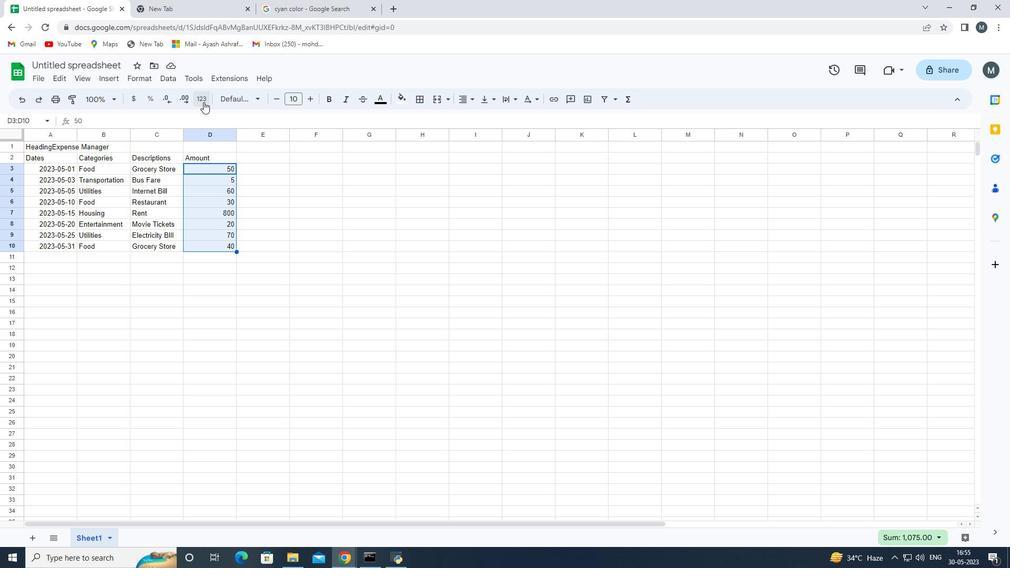 
Action: Mouse pressed left at (203, 100)
Screenshot: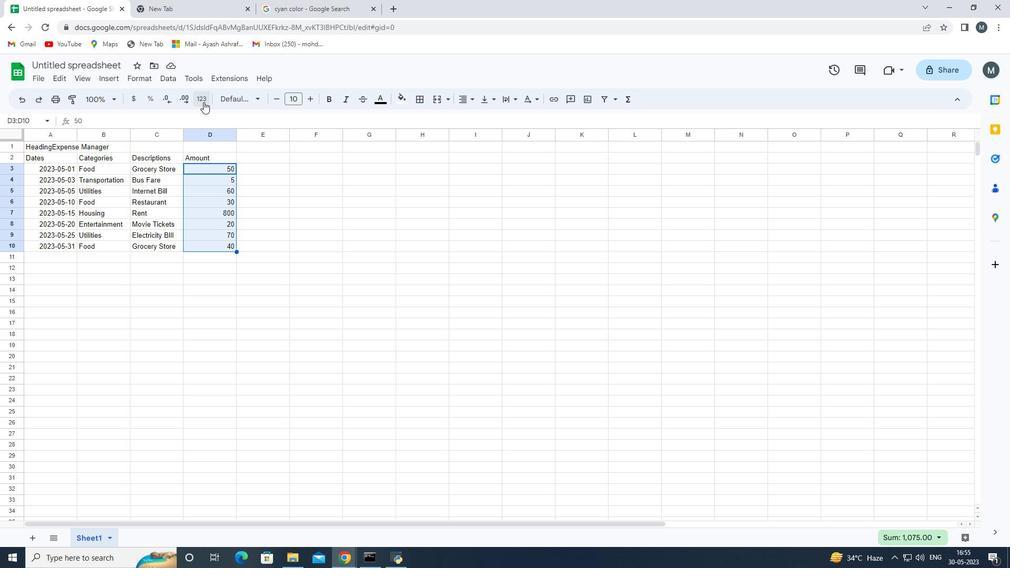 
Action: Mouse moved to (262, 400)
Screenshot: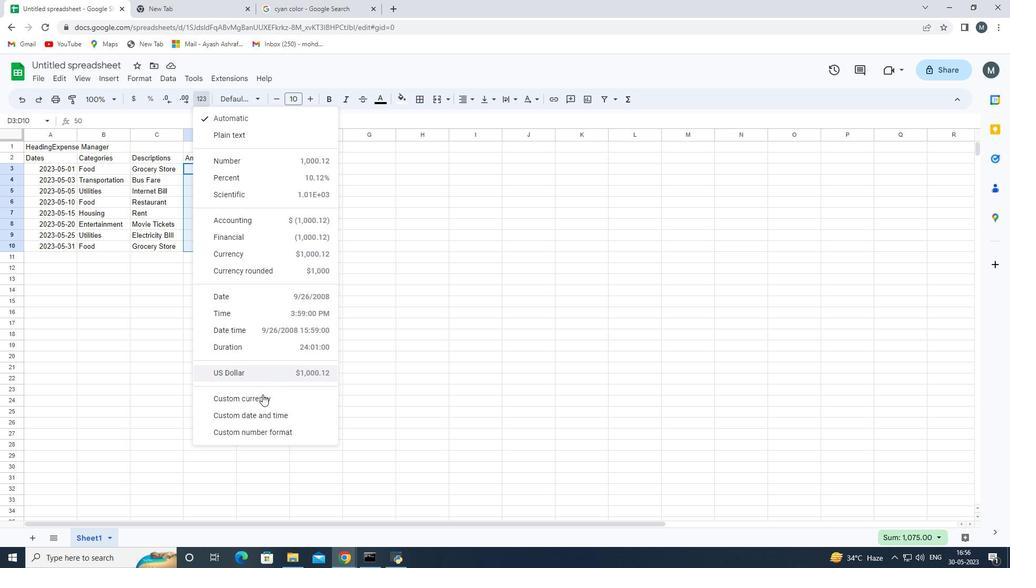 
Action: Mouse pressed left at (262, 400)
Screenshot: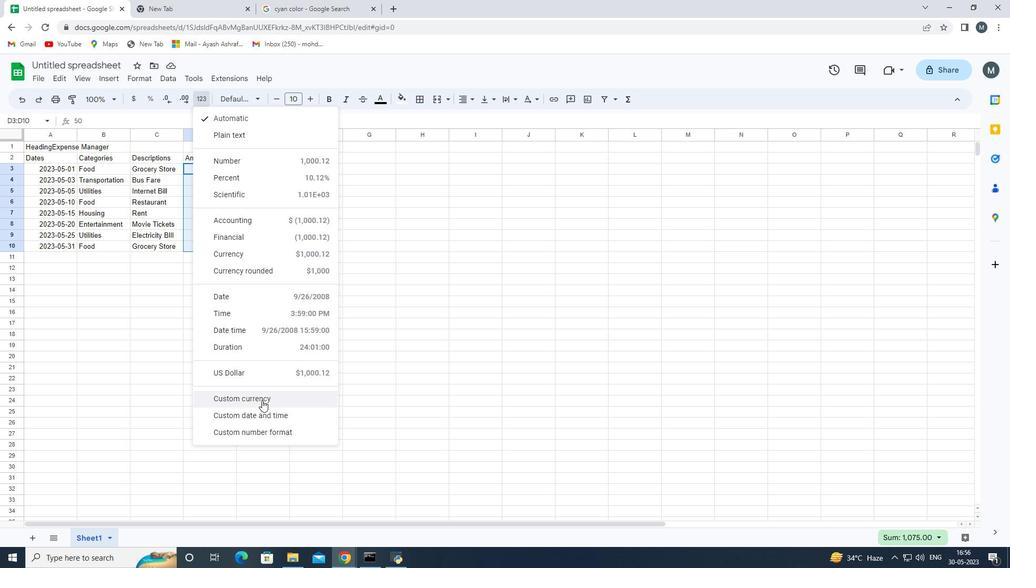 
Action: Mouse moved to (511, 231)
Screenshot: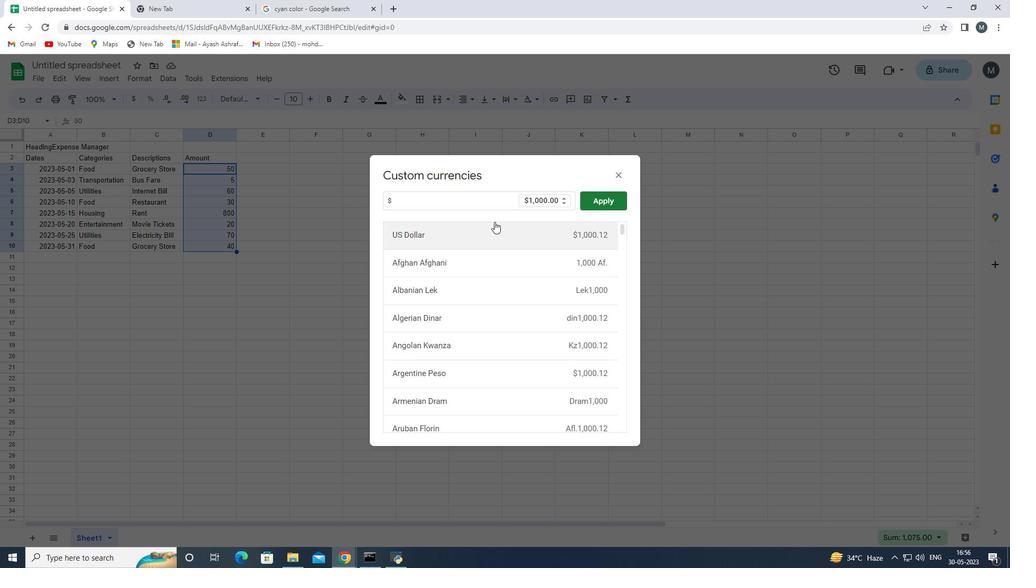 
Action: Mouse pressed left at (511, 231)
Screenshot: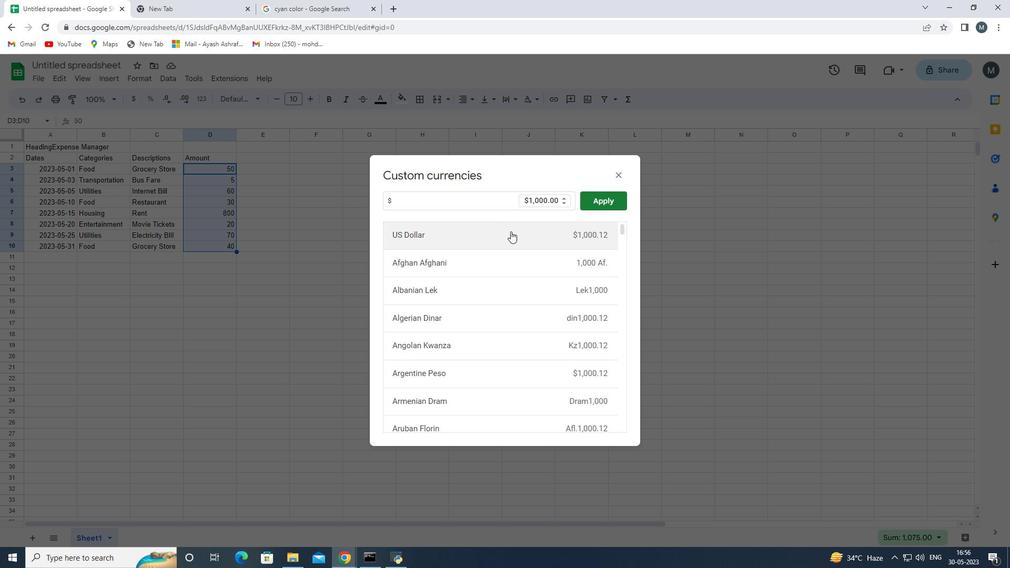 
Action: Mouse moved to (587, 201)
Screenshot: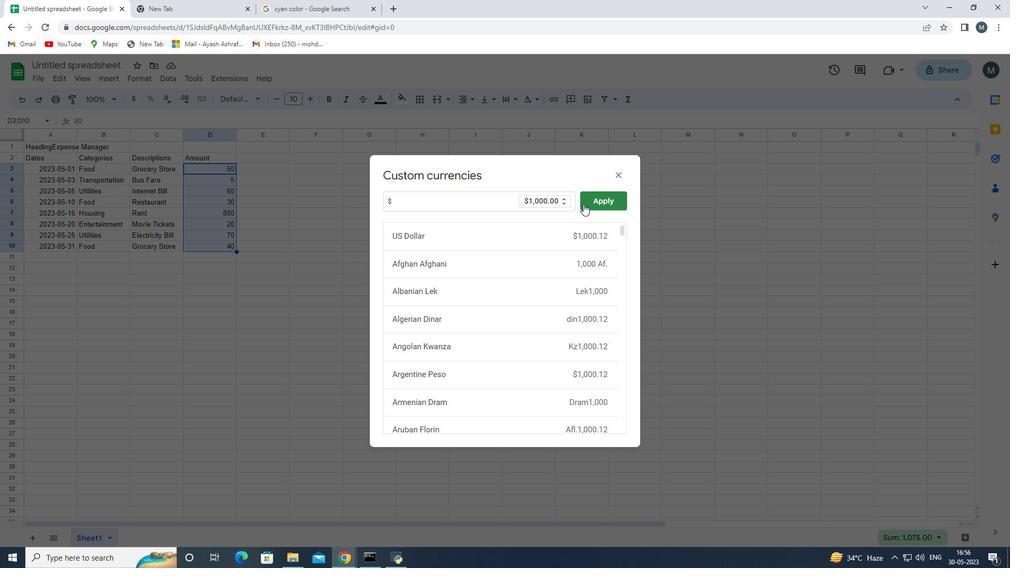 
Action: Mouse pressed left at (587, 201)
Screenshot: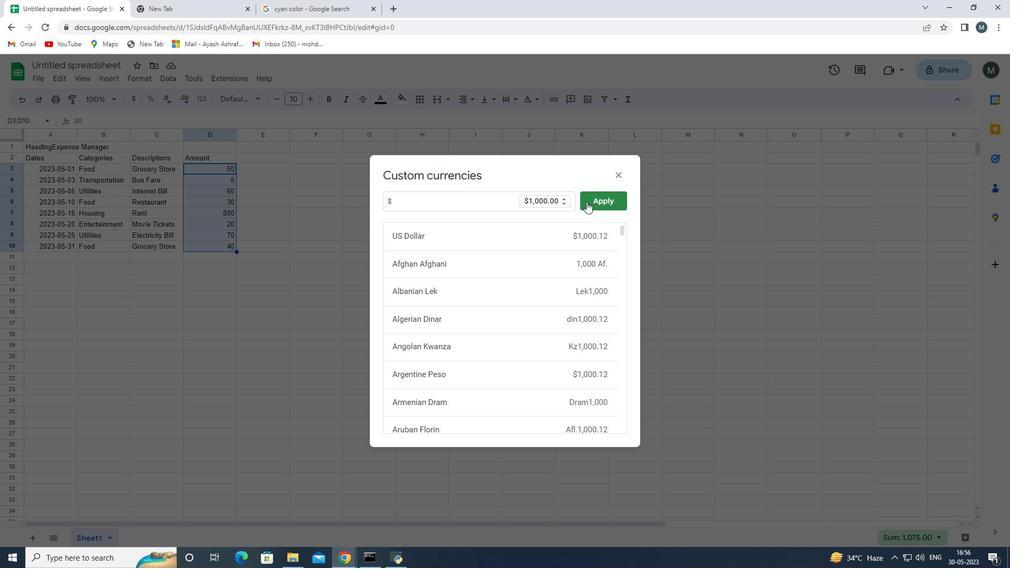 
Action: Mouse moved to (96, 65)
Screenshot: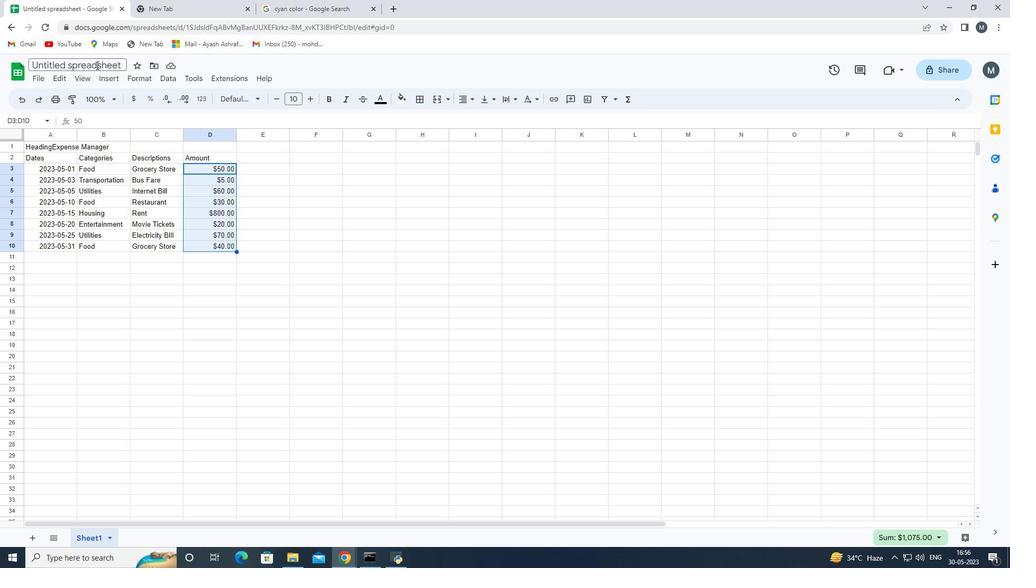 
Action: Mouse pressed left at (96, 65)
Screenshot: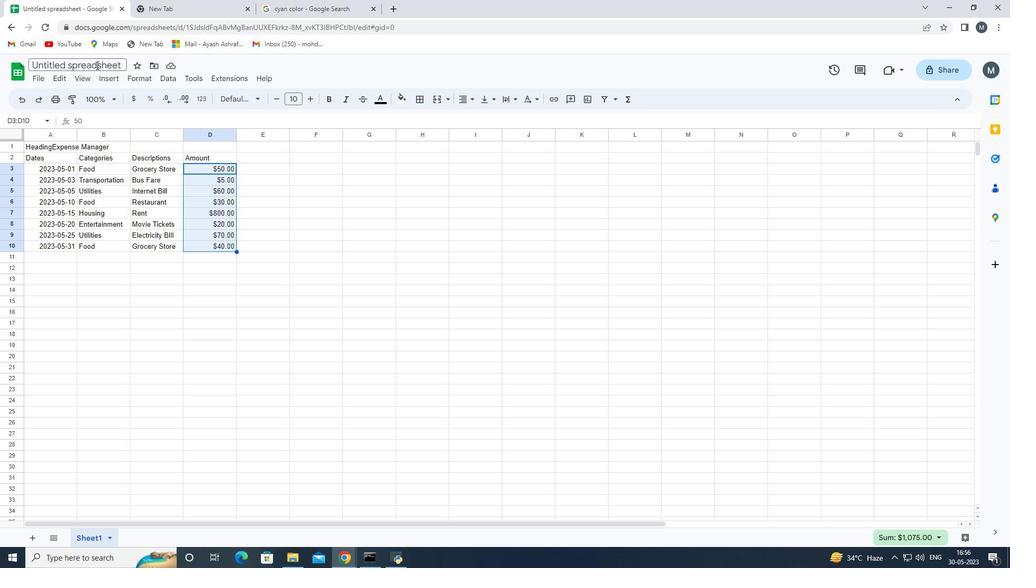 
Action: Key pressed <Key.shift>Blaze<Key.space><Key.shift>SAles<Key.backspace><Key.backspace><Key.backspace><Key.backspace>ales<Key.enter>
Screenshot: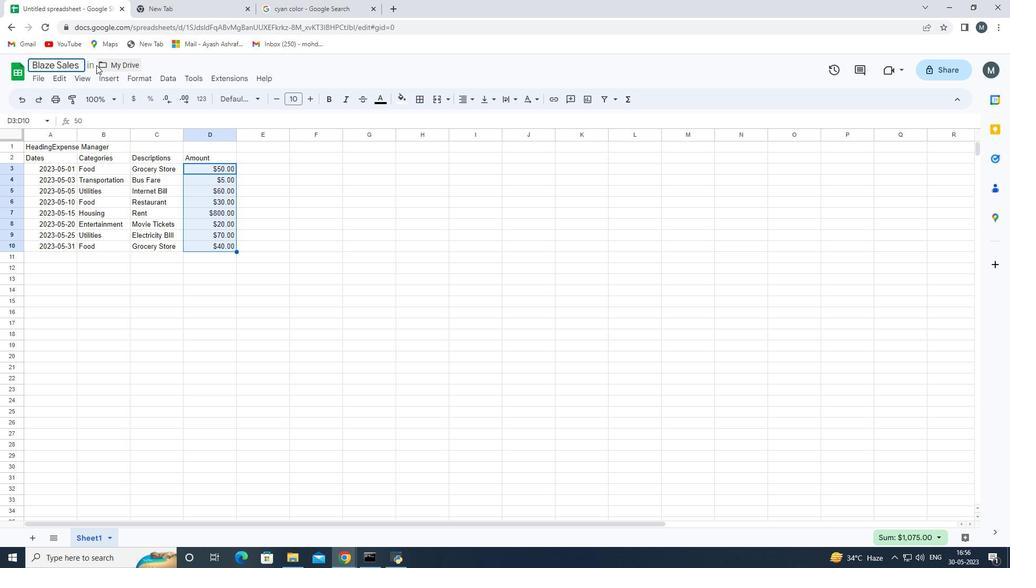 
Action: Mouse moved to (111, 233)
Screenshot: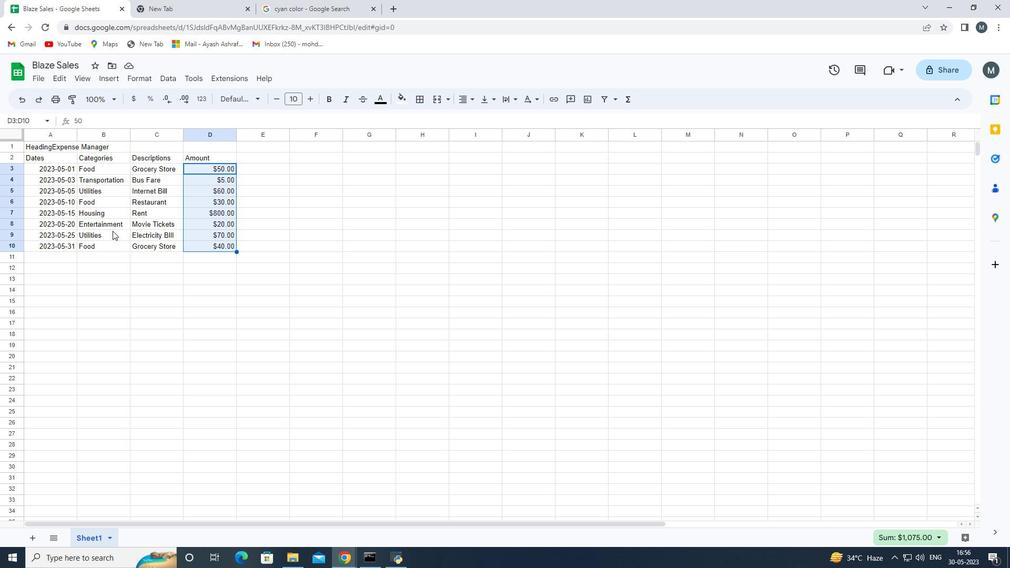 
